 Task: Find connections with filter location Hakenfelde with filter topic #Lifechangewith filter profile language French with filter current company Gratitude India with filter school Ewing Christian College(Autonomous College) with filter industry Plastics Manufacturing with filter service category Growth Marketing with filter keywords title Brand Manager
Action: Mouse moved to (289, 206)
Screenshot: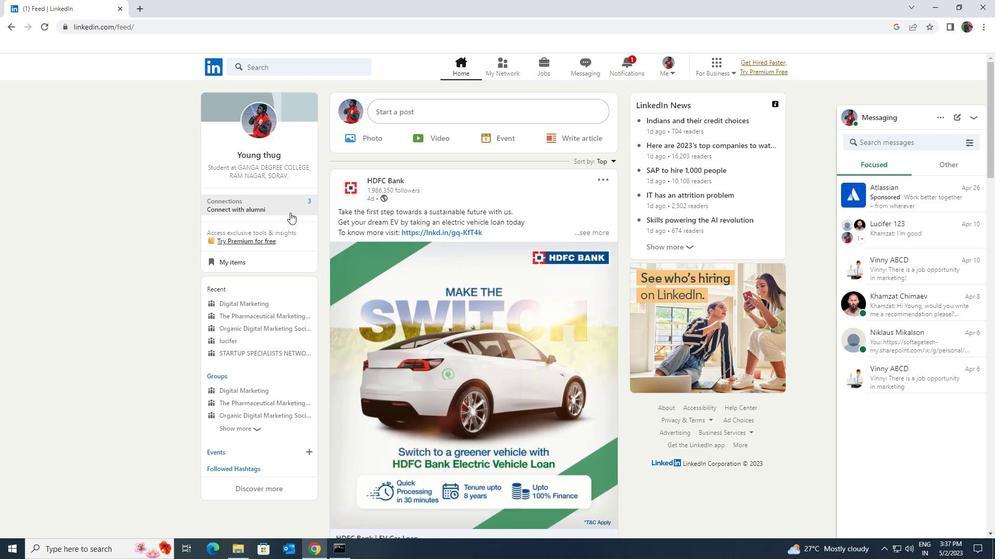
Action: Mouse pressed left at (289, 206)
Screenshot: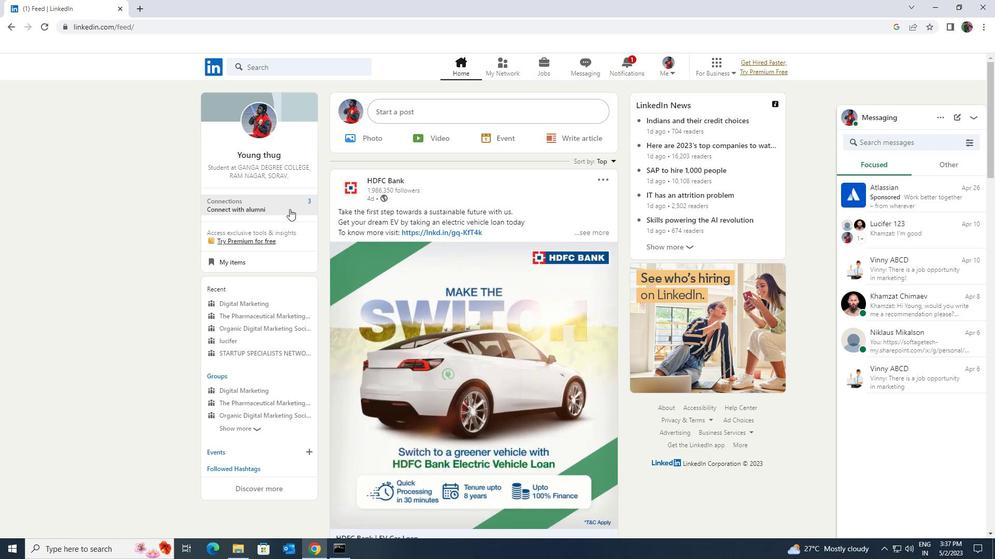 
Action: Mouse moved to (288, 130)
Screenshot: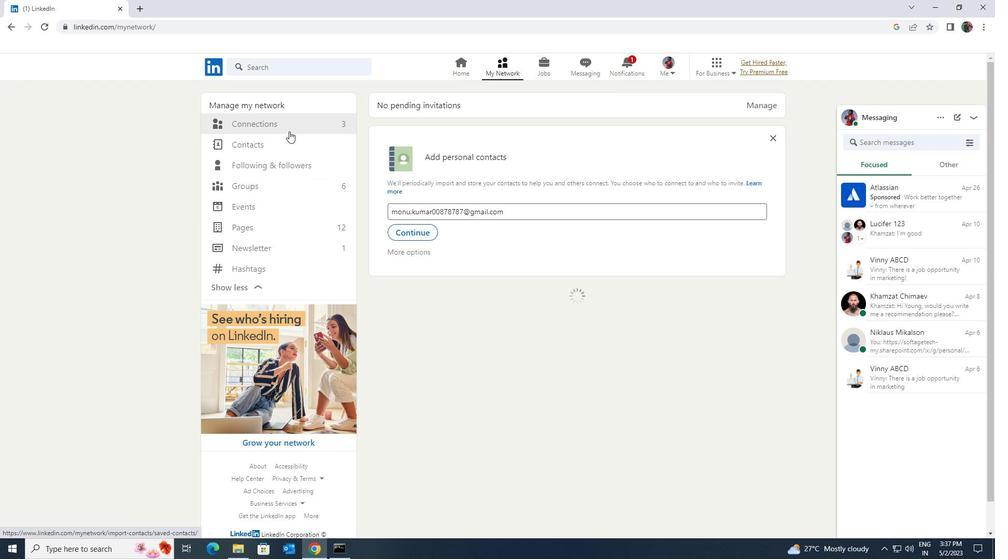 
Action: Mouse pressed left at (288, 130)
Screenshot: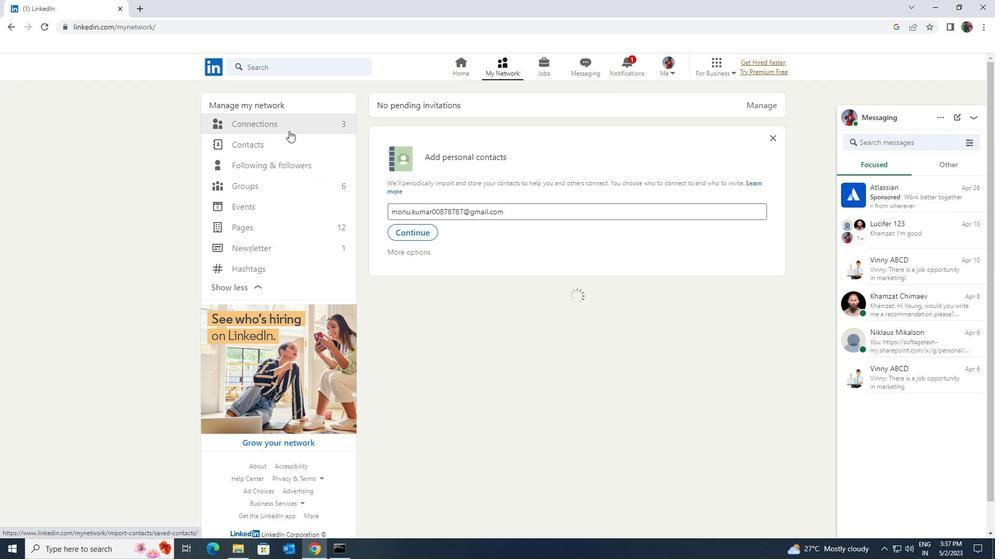 
Action: Mouse moved to (287, 124)
Screenshot: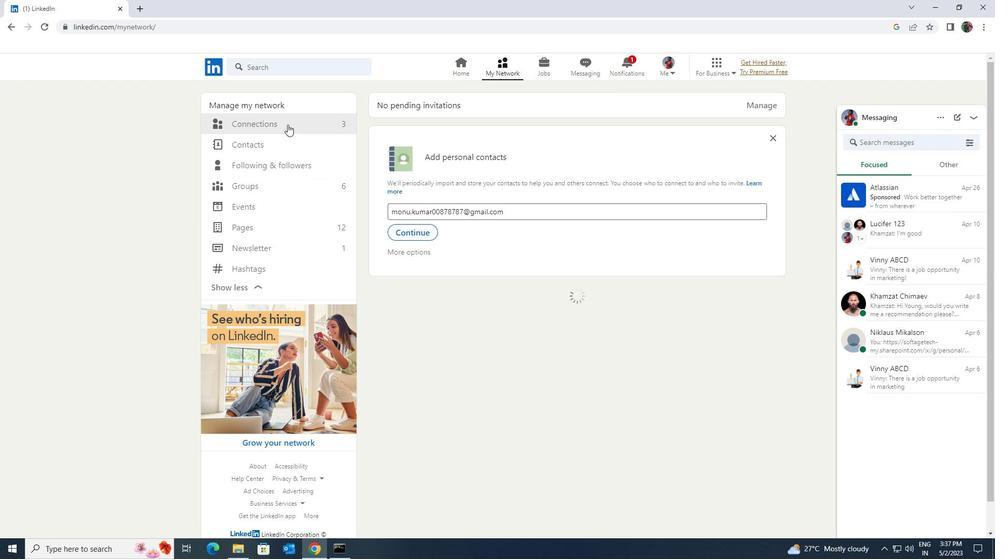 
Action: Mouse pressed left at (287, 124)
Screenshot: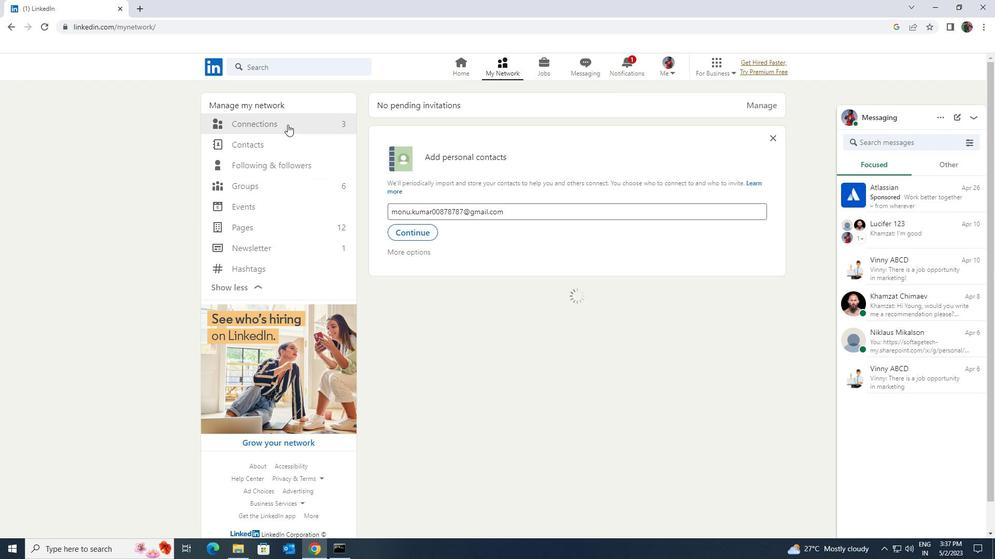 
Action: Mouse pressed left at (287, 124)
Screenshot: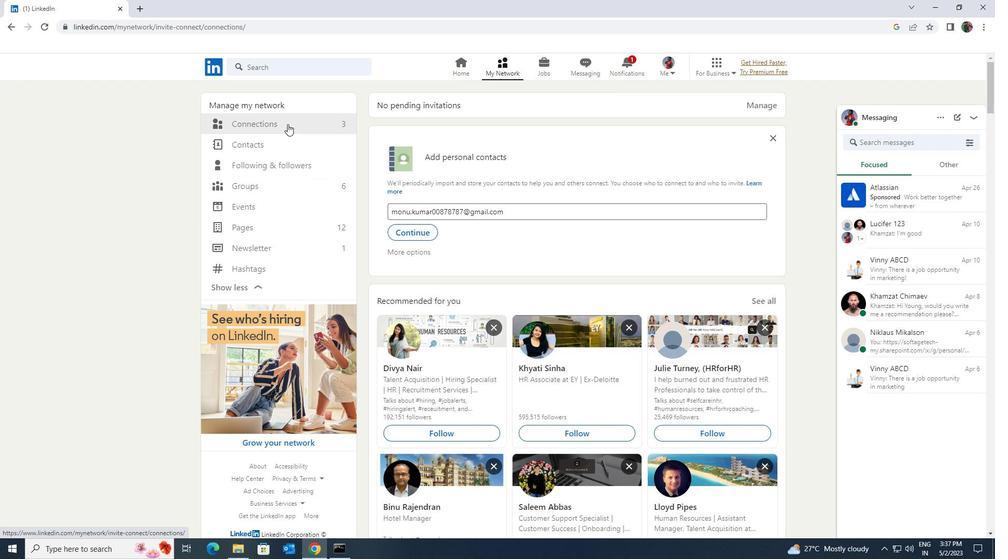 
Action: Mouse moved to (560, 120)
Screenshot: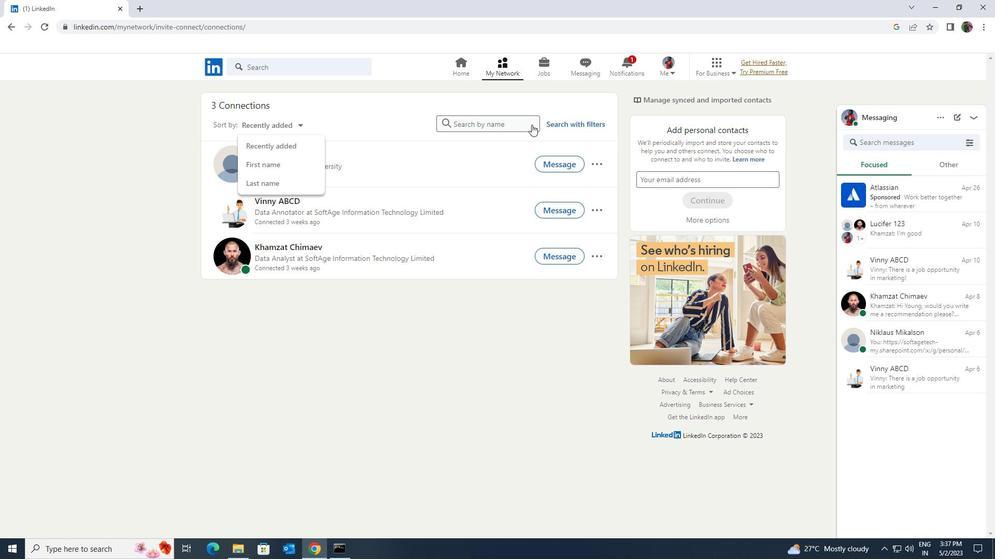 
Action: Mouse pressed left at (560, 120)
Screenshot: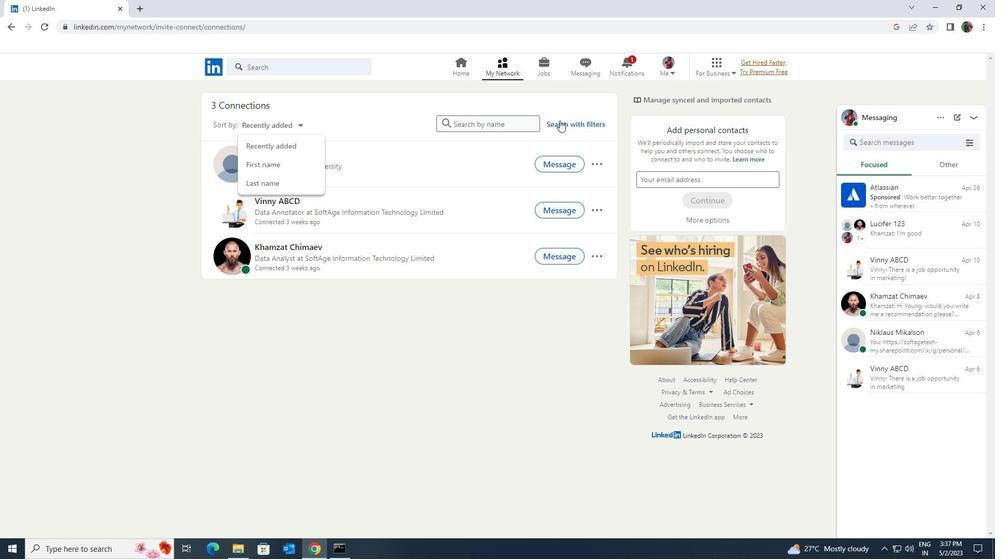 
Action: Mouse moved to (525, 93)
Screenshot: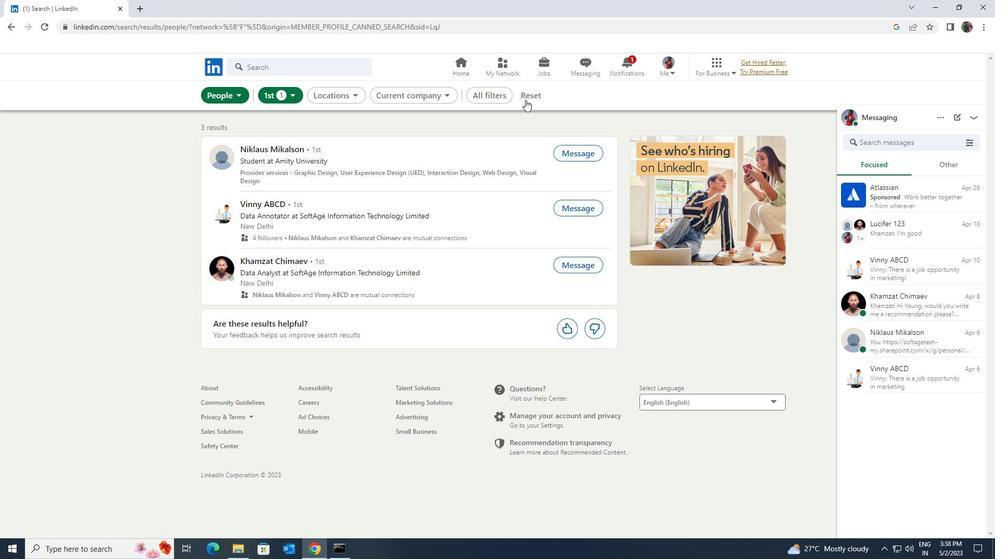 
Action: Mouse pressed left at (525, 93)
Screenshot: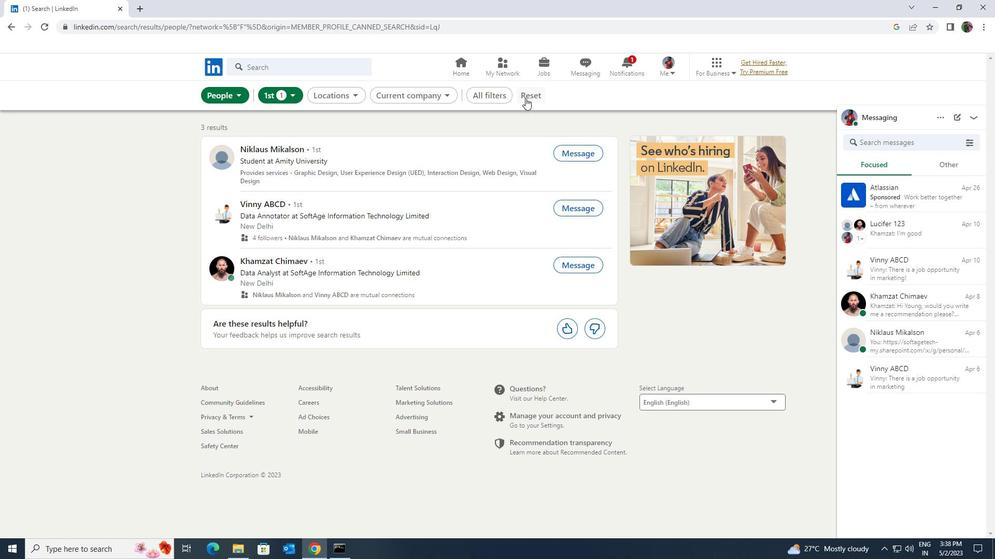 
Action: Mouse moved to (507, 93)
Screenshot: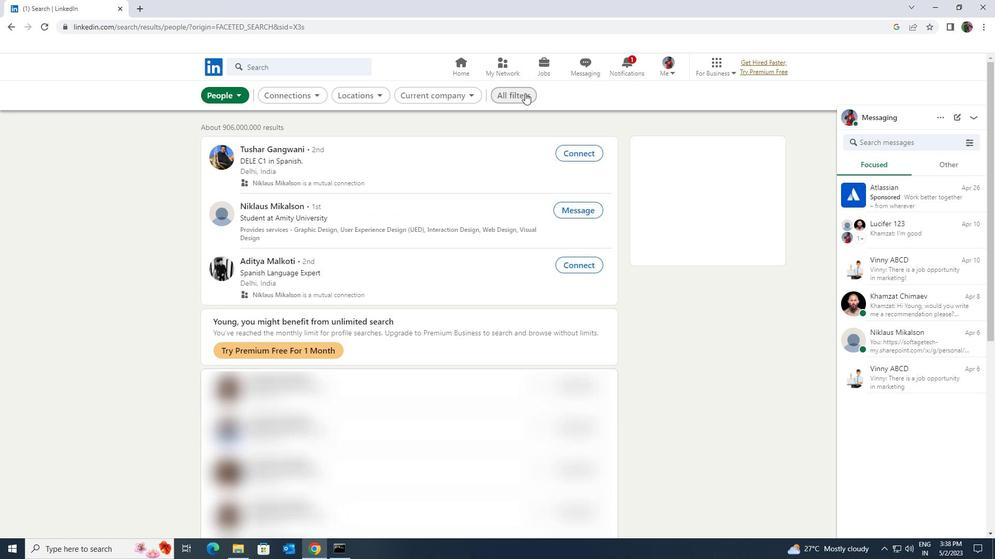 
Action: Mouse pressed left at (507, 93)
Screenshot: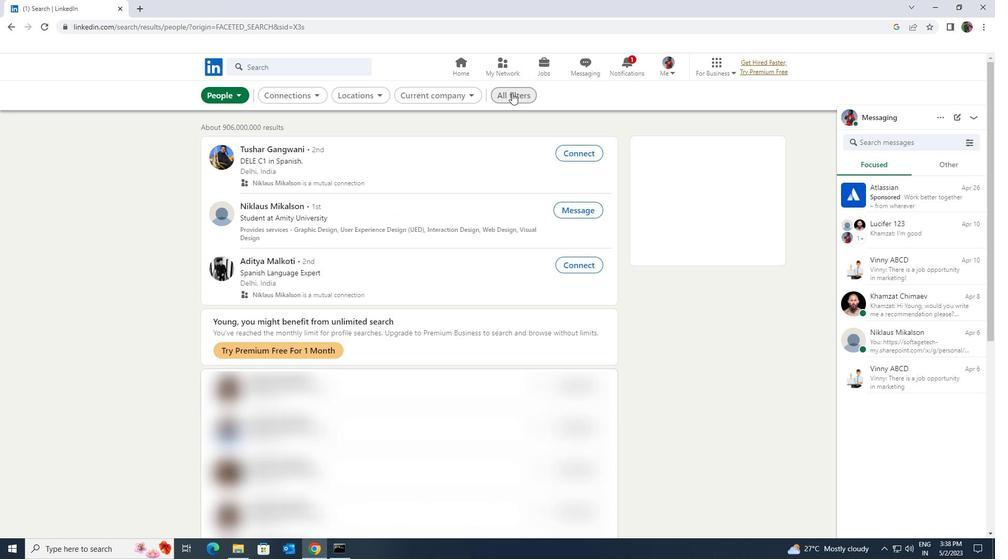 
Action: Mouse moved to (877, 407)
Screenshot: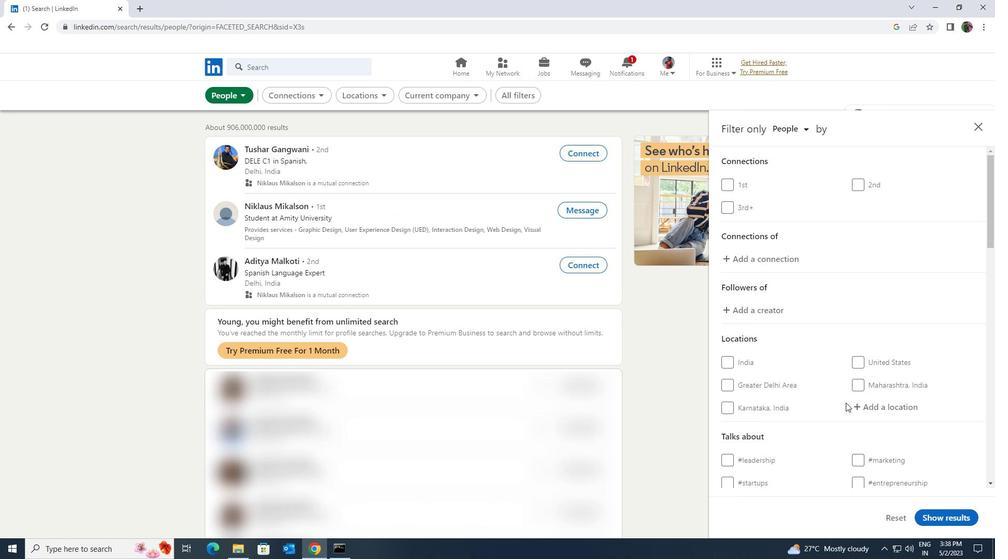 
Action: Mouse pressed left at (877, 407)
Screenshot: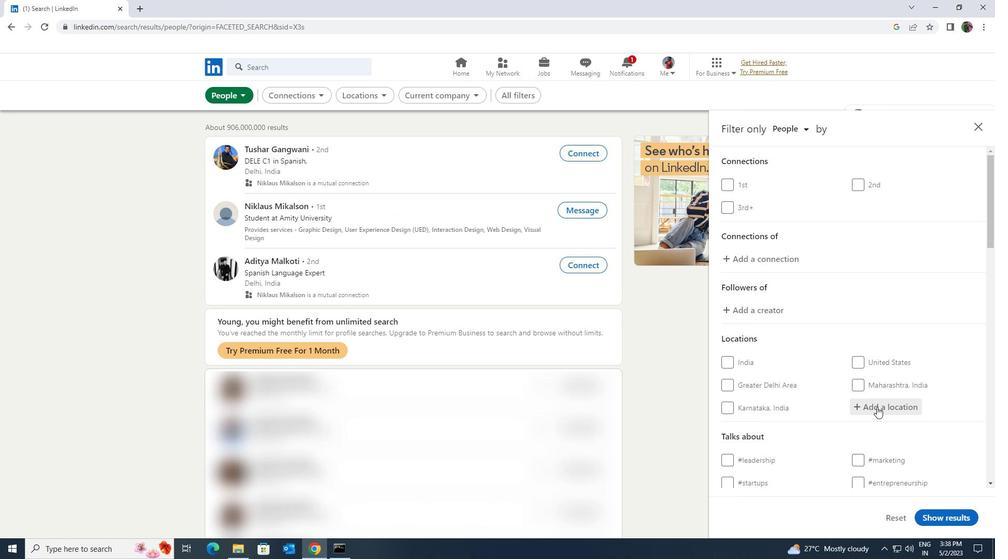 
Action: Mouse moved to (873, 409)
Screenshot: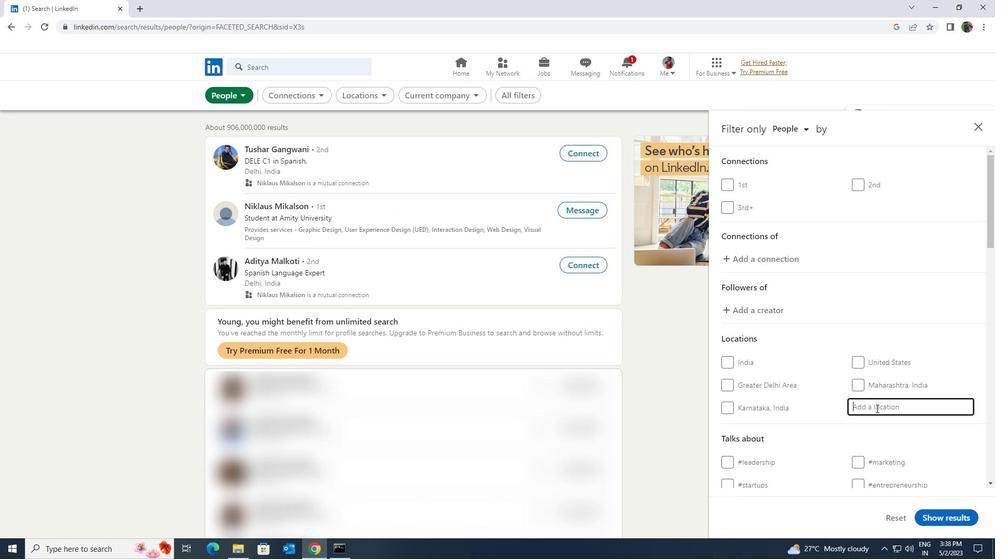 
Action: Key pressed <Key.shift><Key.shift><Key.shift><Key.shift><Key.shift><Key.shift><Key.shift><Key.shift>HAKENFELDE<Key.enter>
Screenshot: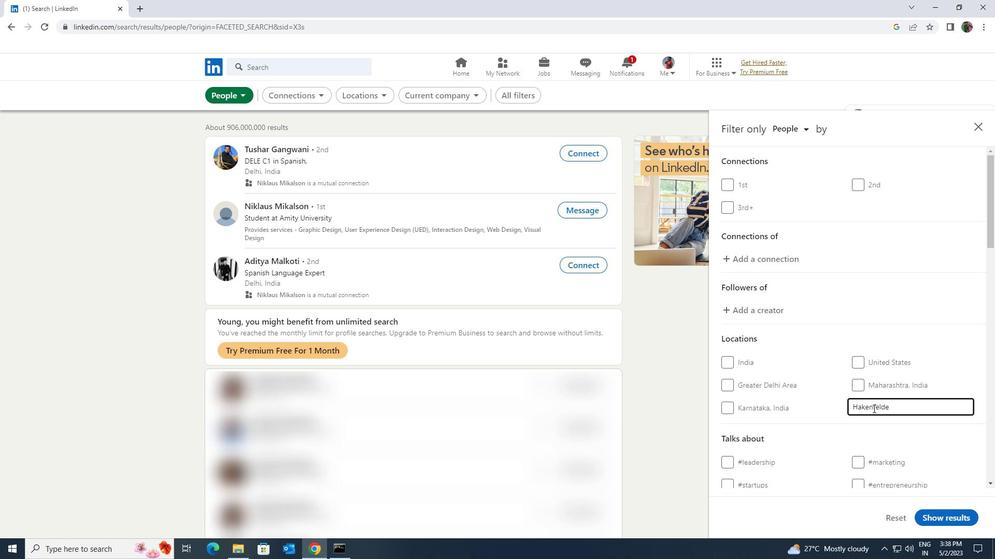 
Action: Mouse moved to (876, 471)
Screenshot: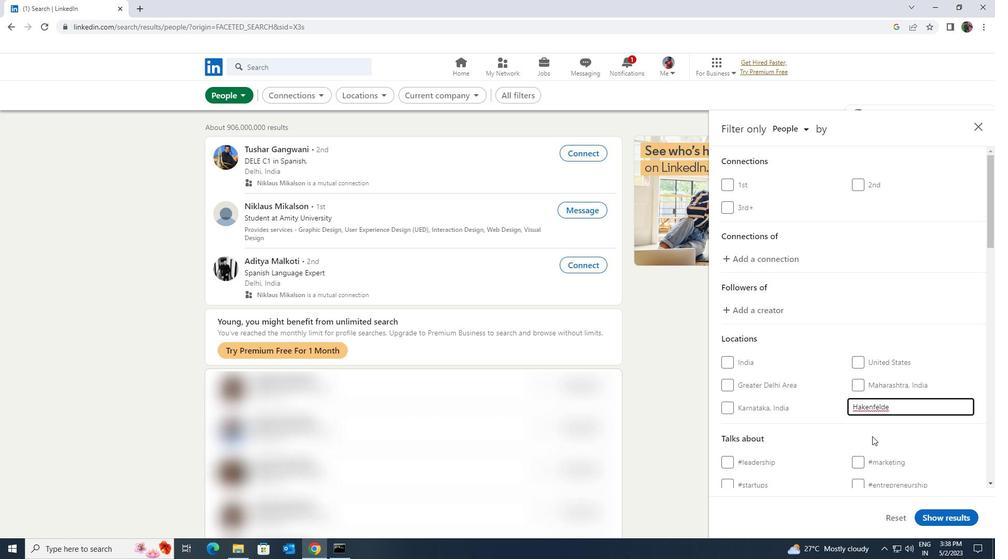 
Action: Mouse scrolled (876, 470) with delta (0, 0)
Screenshot: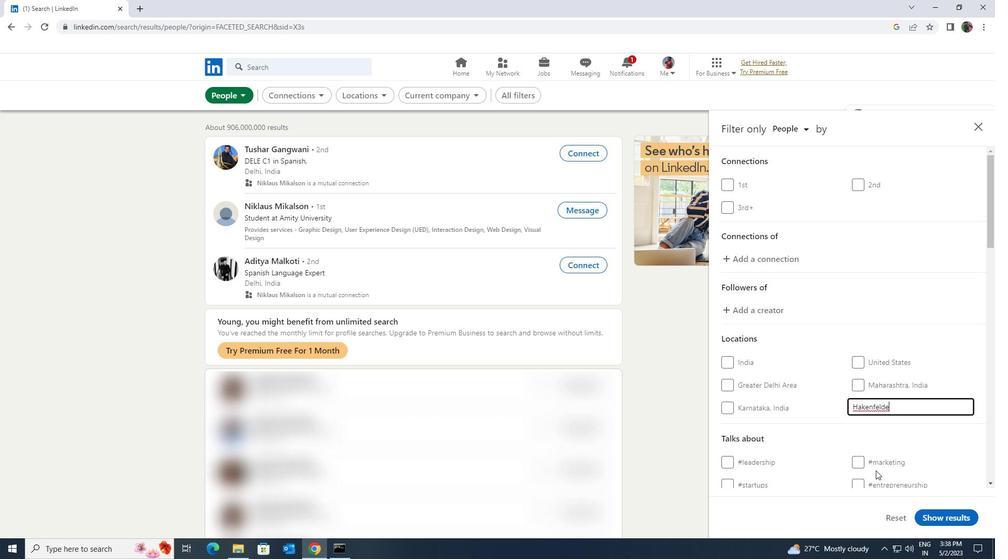 
Action: Mouse moved to (876, 451)
Screenshot: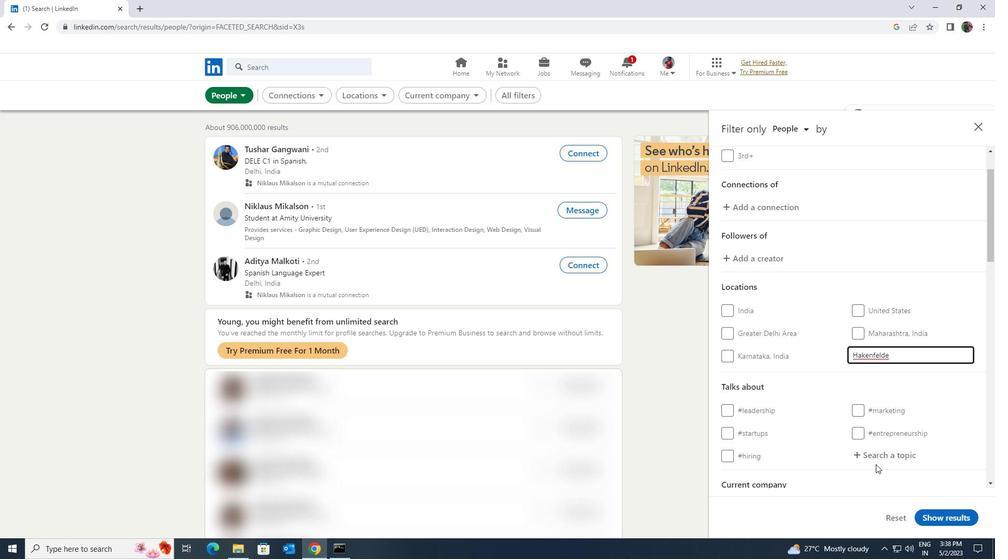 
Action: Mouse pressed left at (876, 451)
Screenshot: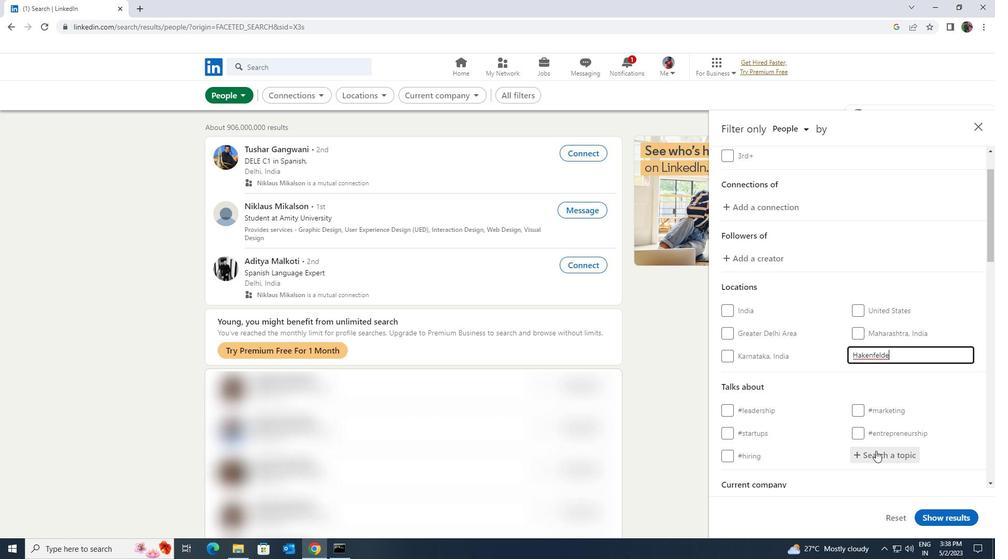
Action: Key pressed <Key.shift>LIFECHANGE
Screenshot: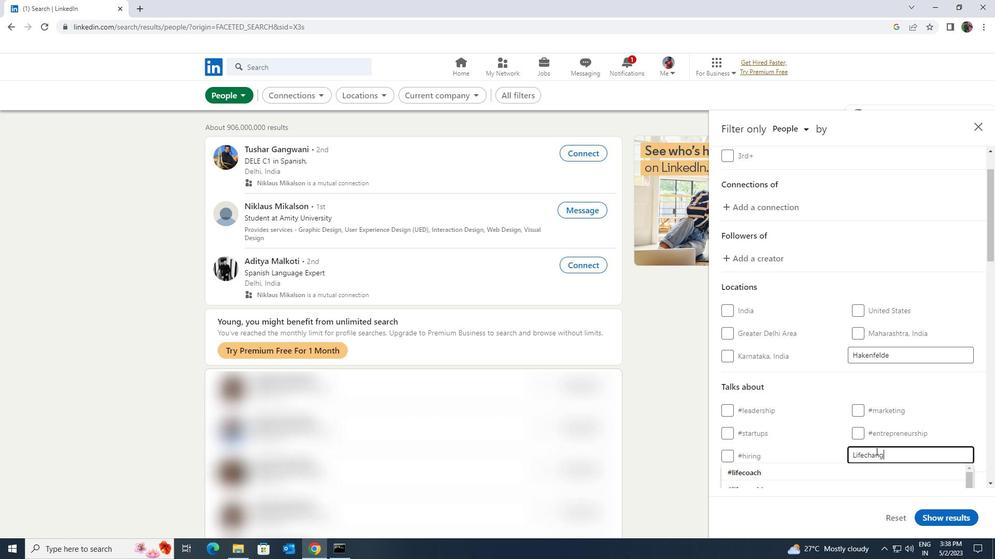 
Action: Mouse moved to (844, 471)
Screenshot: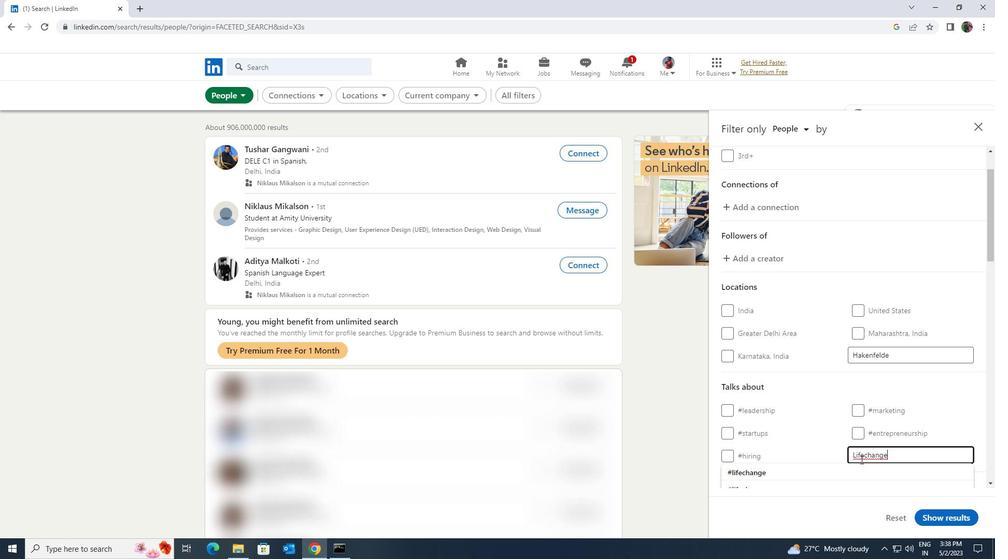 
Action: Mouse pressed left at (844, 471)
Screenshot: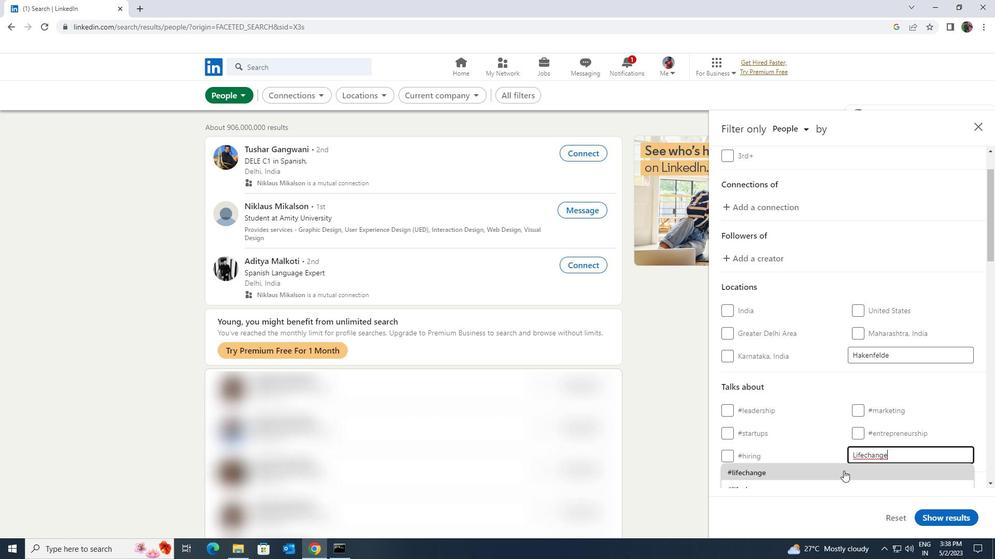 
Action: Mouse scrolled (844, 470) with delta (0, 0)
Screenshot: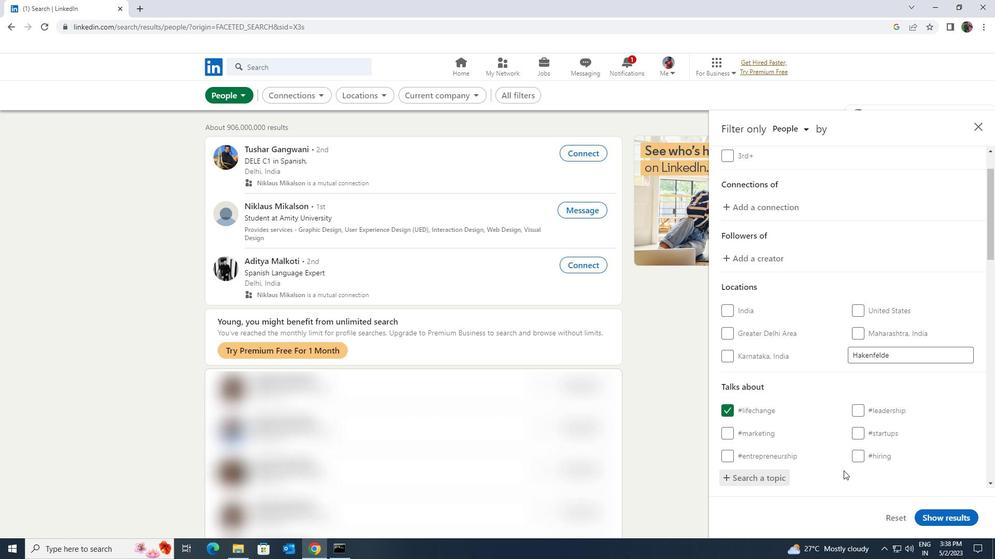 
Action: Mouse scrolled (844, 470) with delta (0, 0)
Screenshot: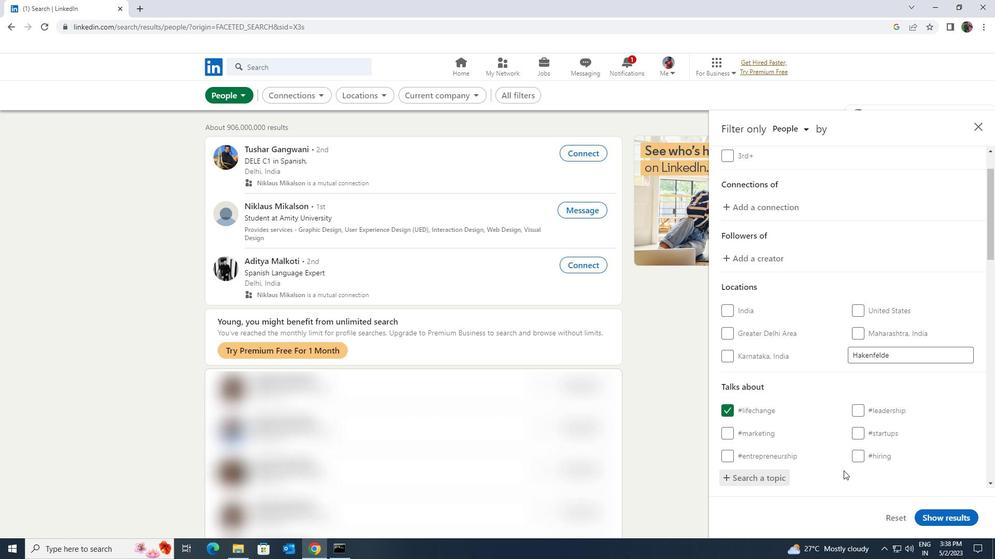 
Action: Mouse moved to (842, 462)
Screenshot: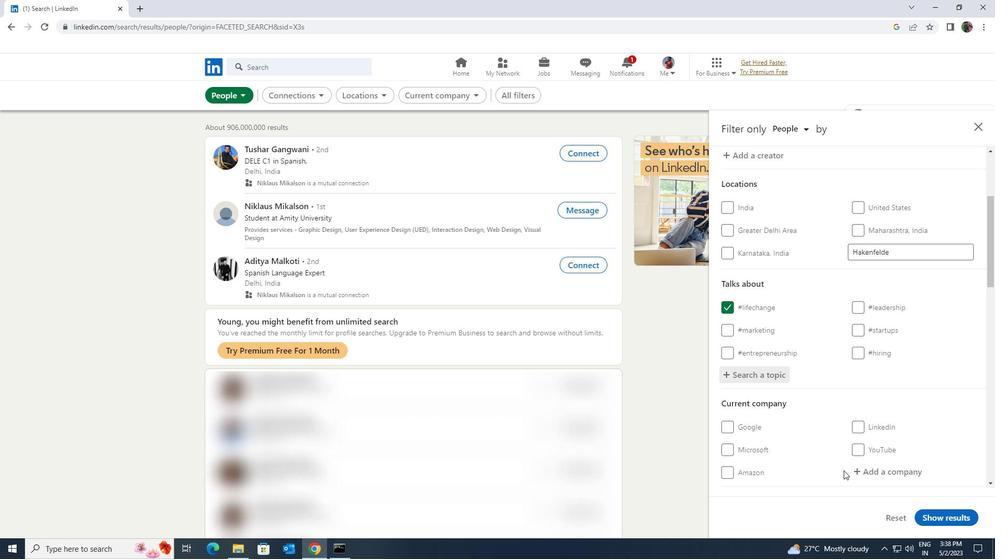 
Action: Mouse scrolled (842, 462) with delta (0, 0)
Screenshot: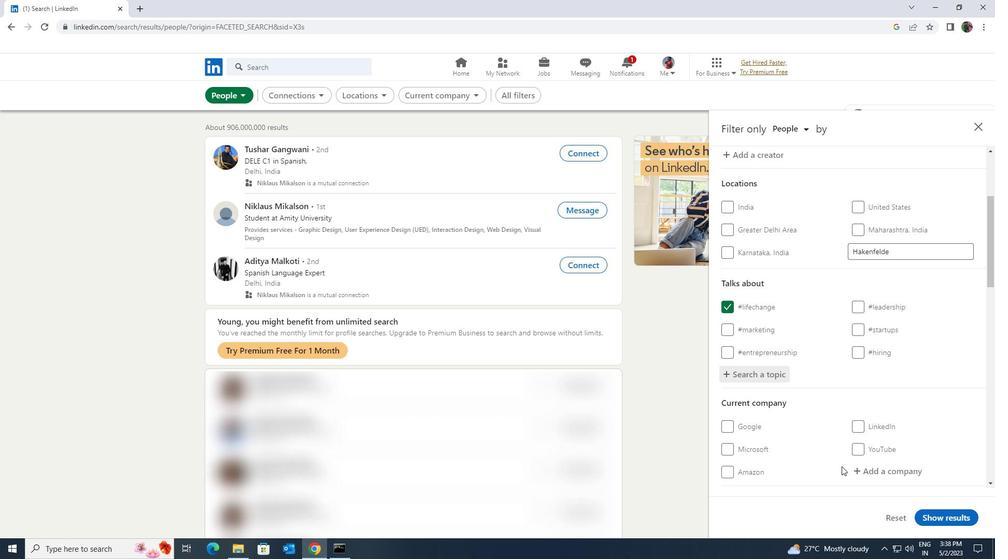 
Action: Mouse scrolled (842, 462) with delta (0, 0)
Screenshot: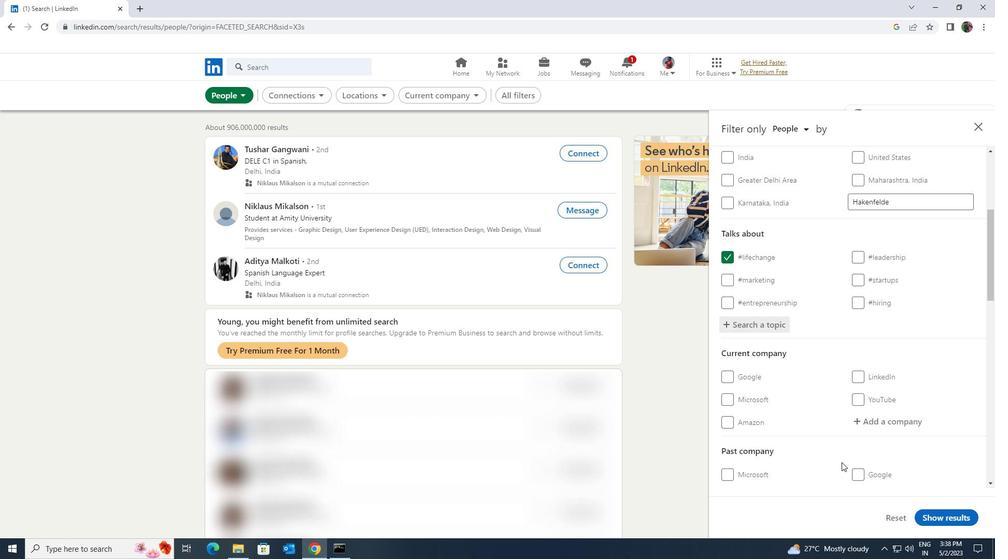 
Action: Mouse scrolled (842, 462) with delta (0, 0)
Screenshot: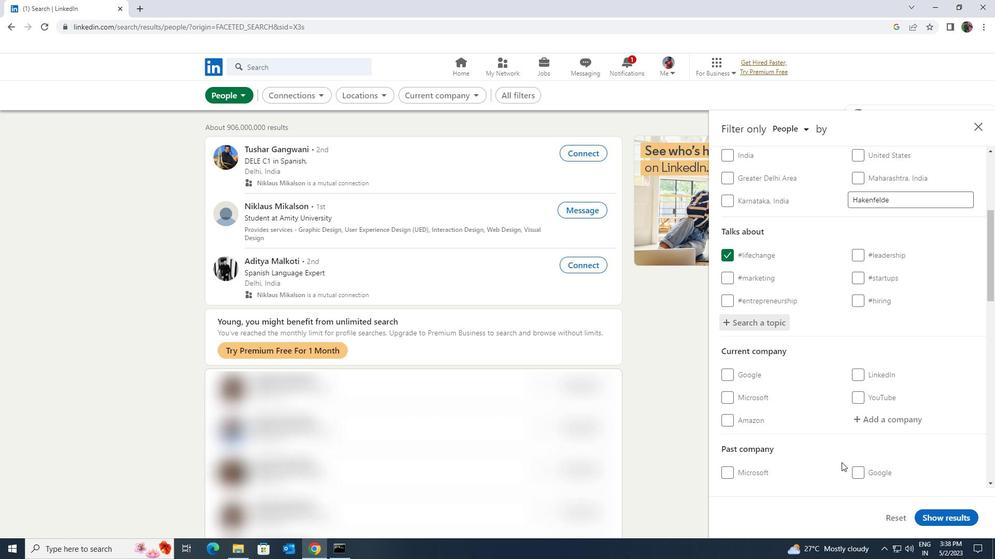 
Action: Mouse moved to (849, 452)
Screenshot: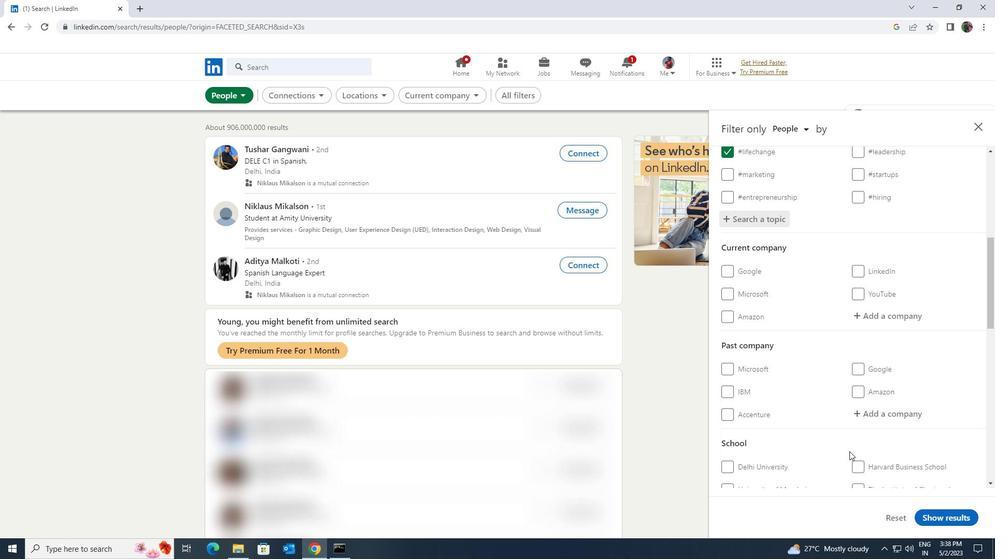 
Action: Mouse scrolled (849, 451) with delta (0, 0)
Screenshot: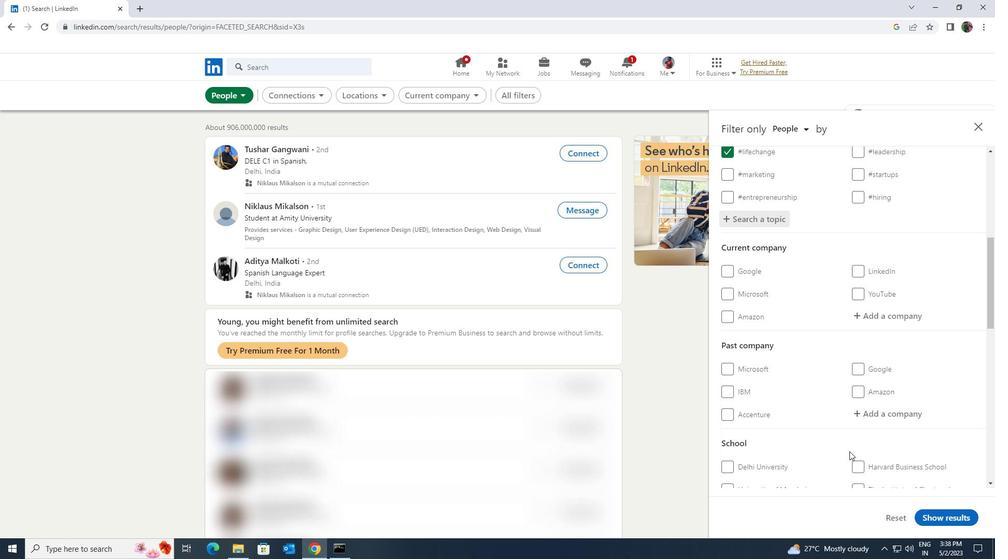 
Action: Mouse scrolled (849, 451) with delta (0, 0)
Screenshot: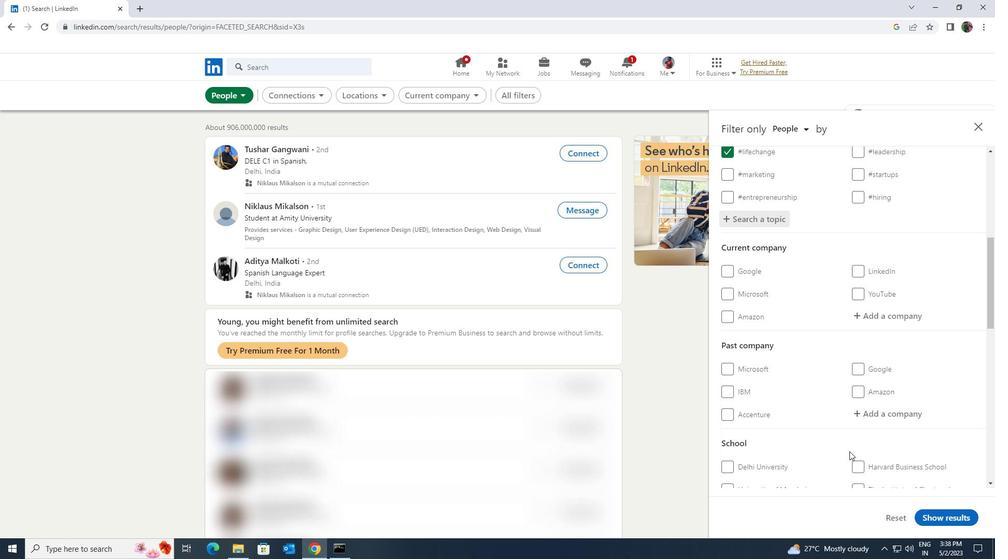 
Action: Mouse moved to (846, 440)
Screenshot: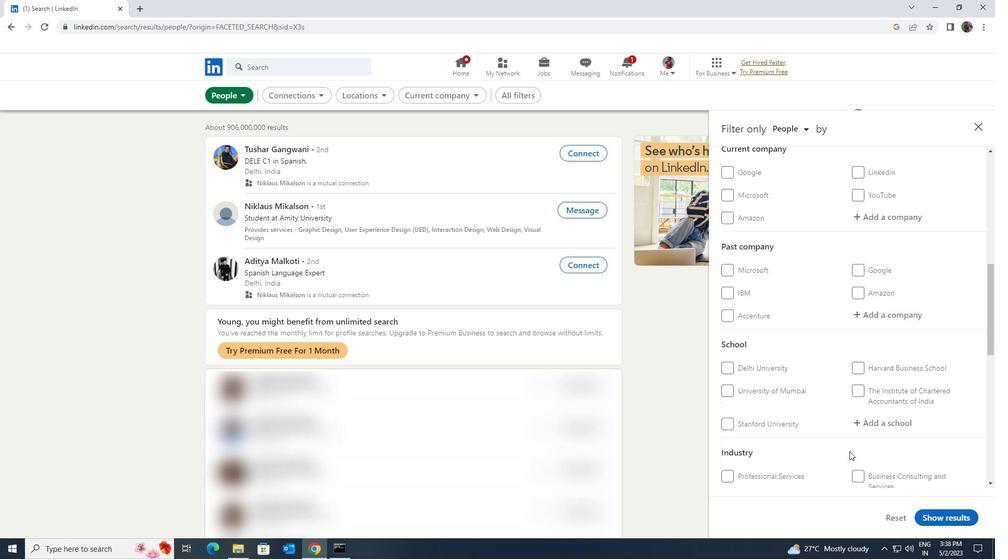 
Action: Mouse scrolled (846, 439) with delta (0, 0)
Screenshot: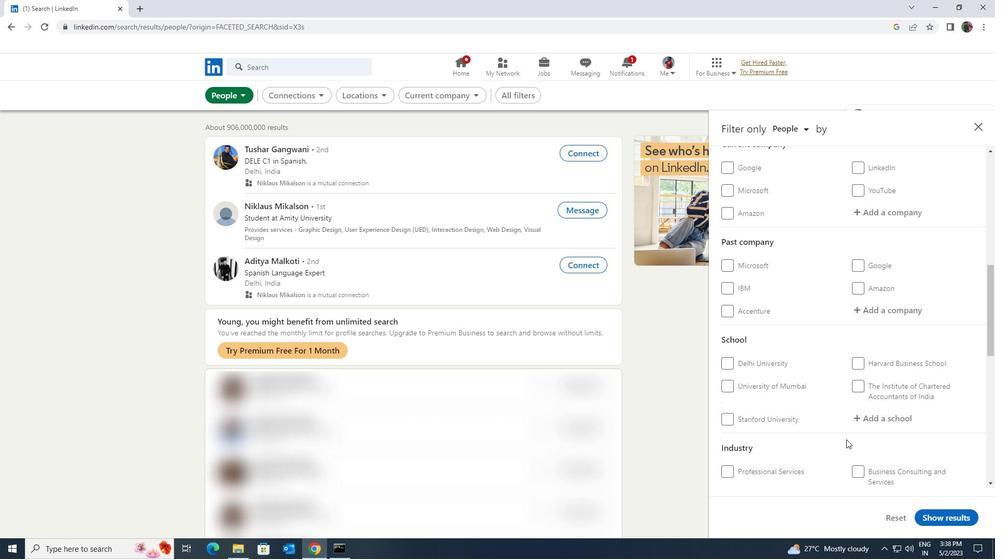 
Action: Mouse scrolled (846, 439) with delta (0, 0)
Screenshot: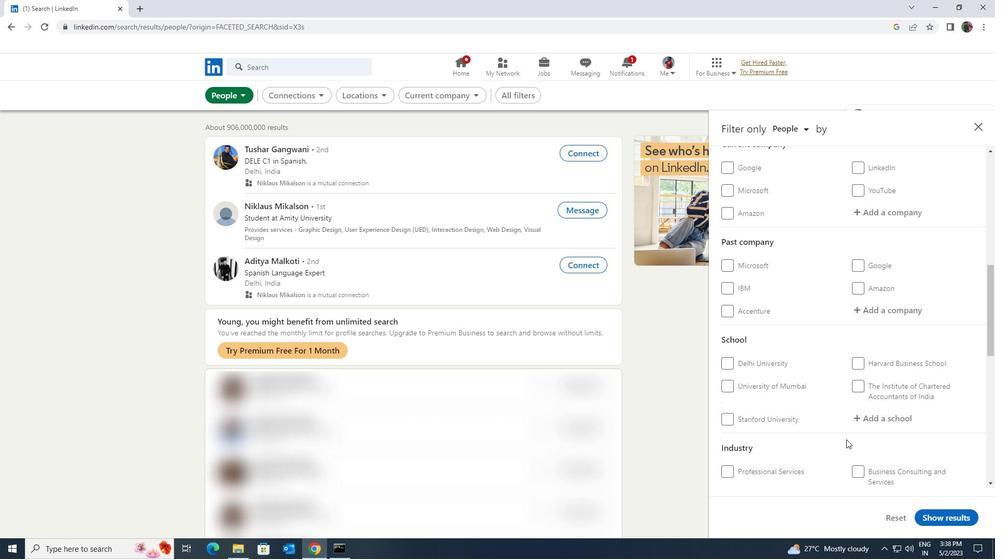
Action: Mouse moved to (847, 439)
Screenshot: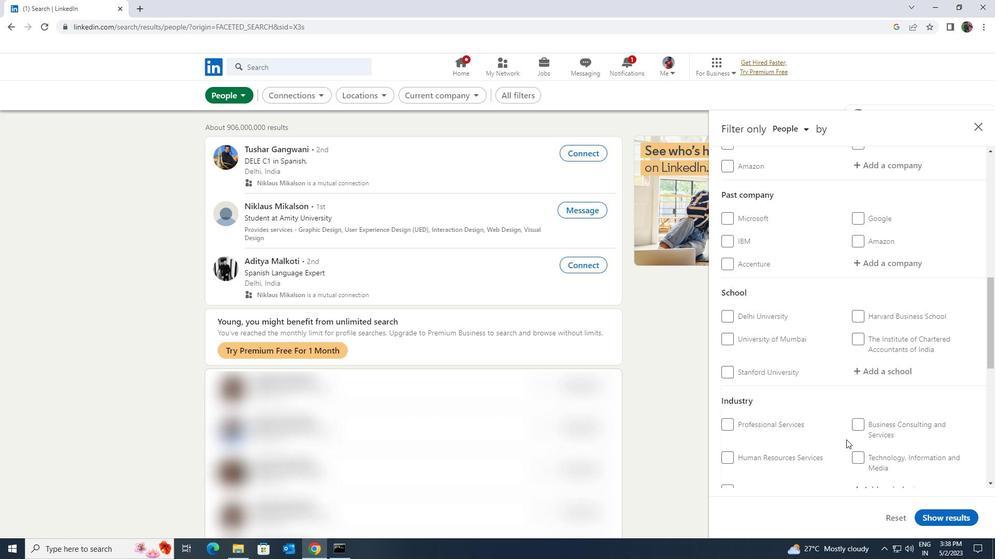 
Action: Mouse scrolled (847, 438) with delta (0, 0)
Screenshot: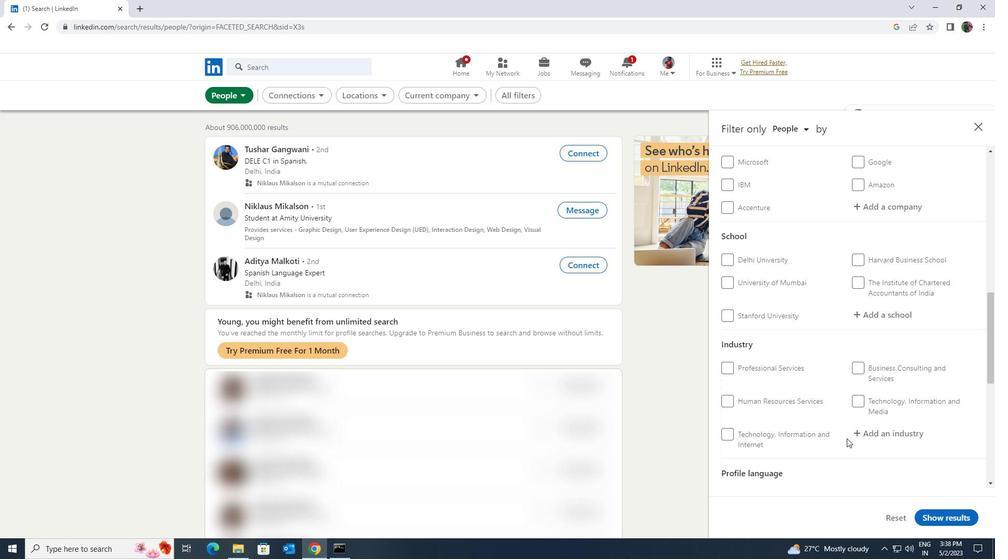 
Action: Mouse scrolled (847, 438) with delta (0, 0)
Screenshot: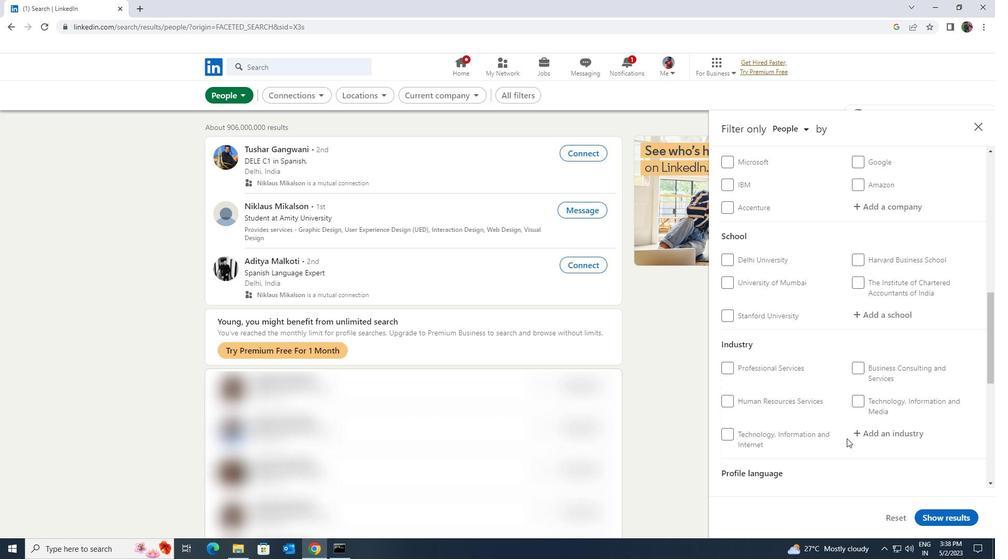 
Action: Mouse moved to (858, 397)
Screenshot: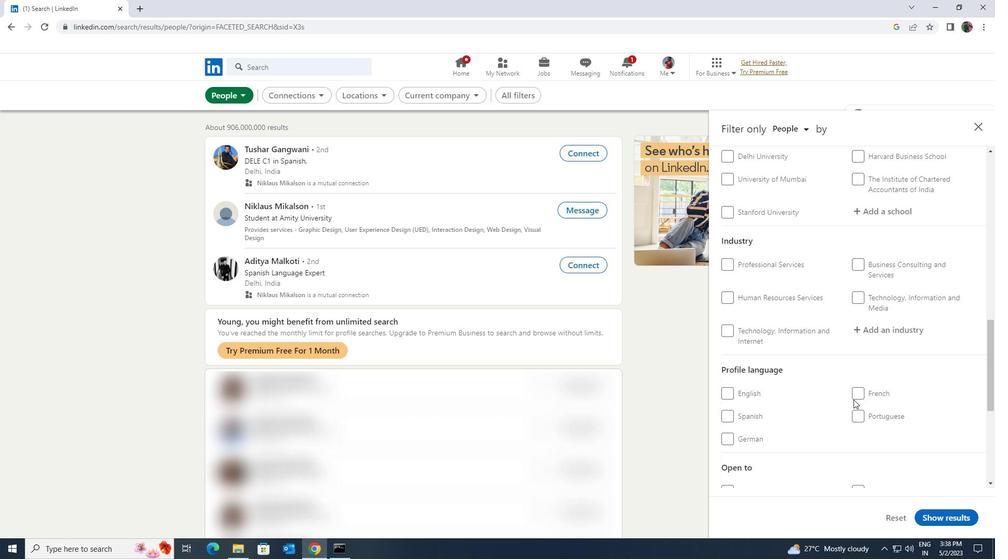 
Action: Mouse pressed left at (858, 397)
Screenshot: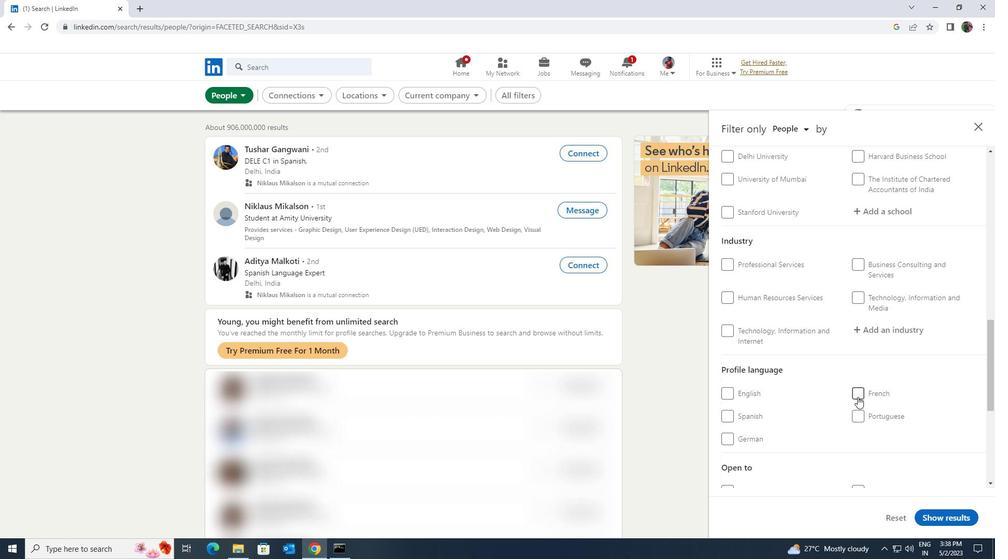 
Action: Mouse moved to (857, 400)
Screenshot: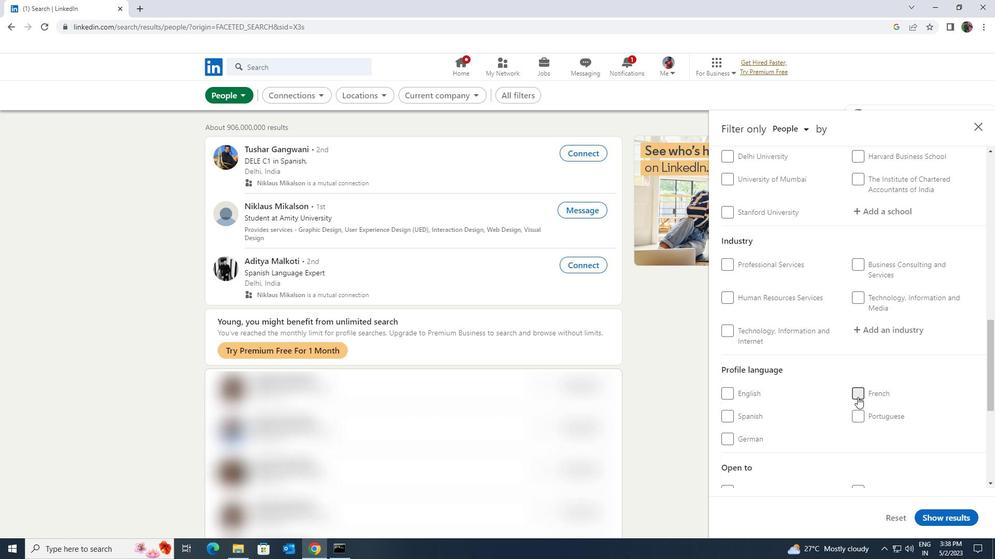 
Action: Mouse scrolled (857, 401) with delta (0, 0)
Screenshot: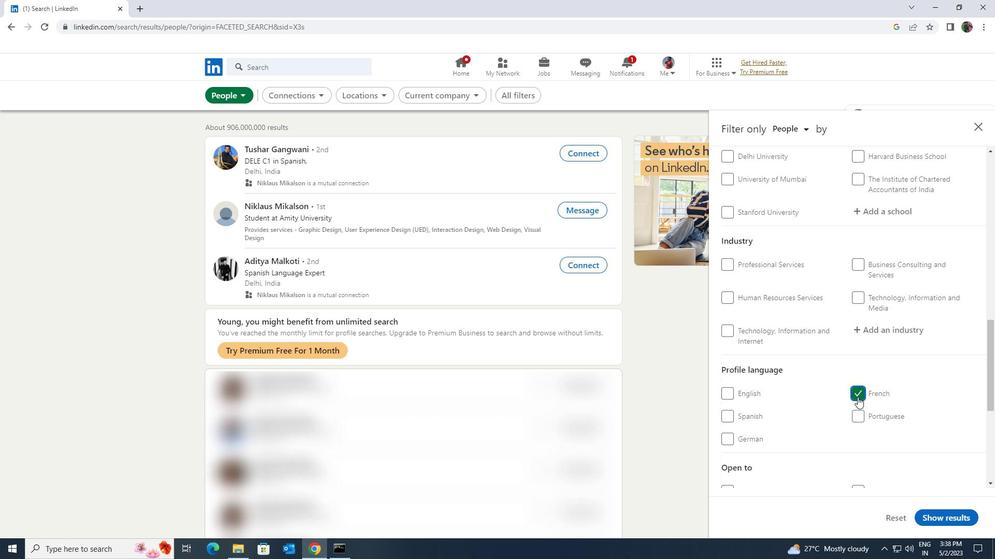 
Action: Mouse scrolled (857, 401) with delta (0, 0)
Screenshot: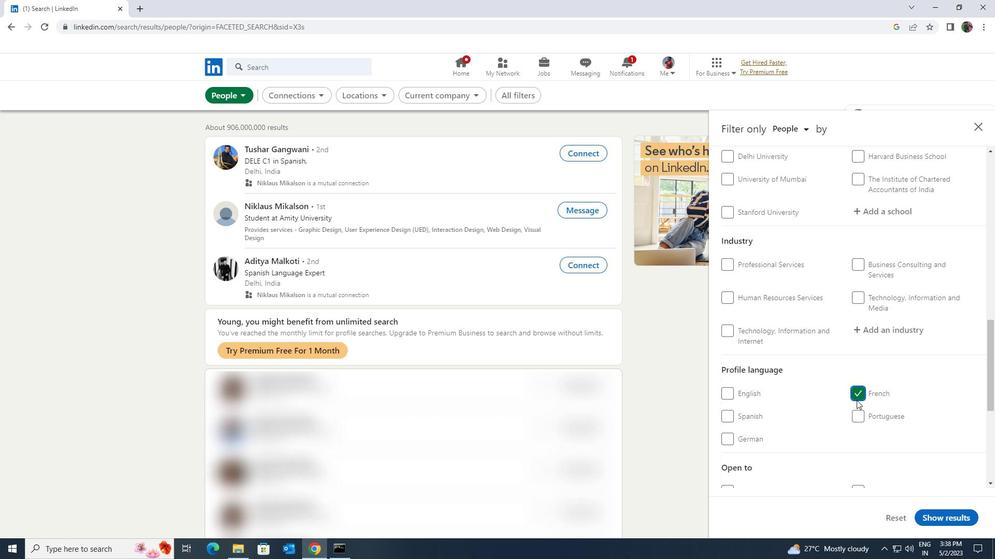 
Action: Mouse scrolled (857, 401) with delta (0, 0)
Screenshot: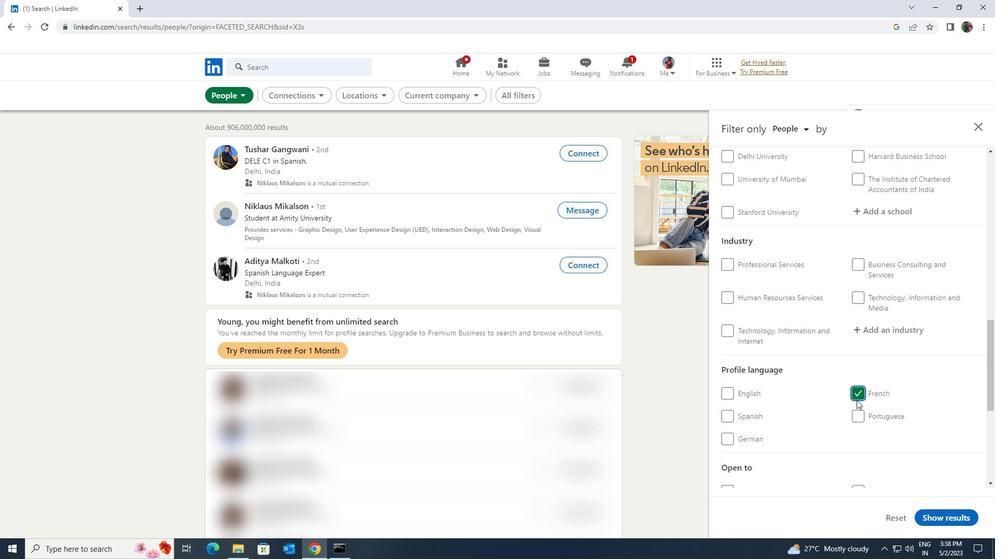 
Action: Mouse scrolled (857, 401) with delta (0, 0)
Screenshot: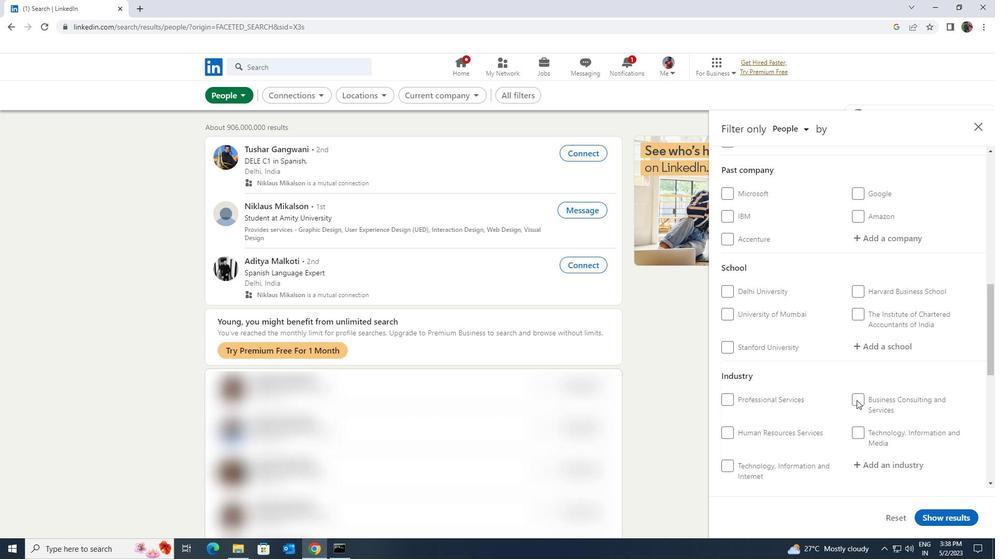 
Action: Mouse scrolled (857, 401) with delta (0, 0)
Screenshot: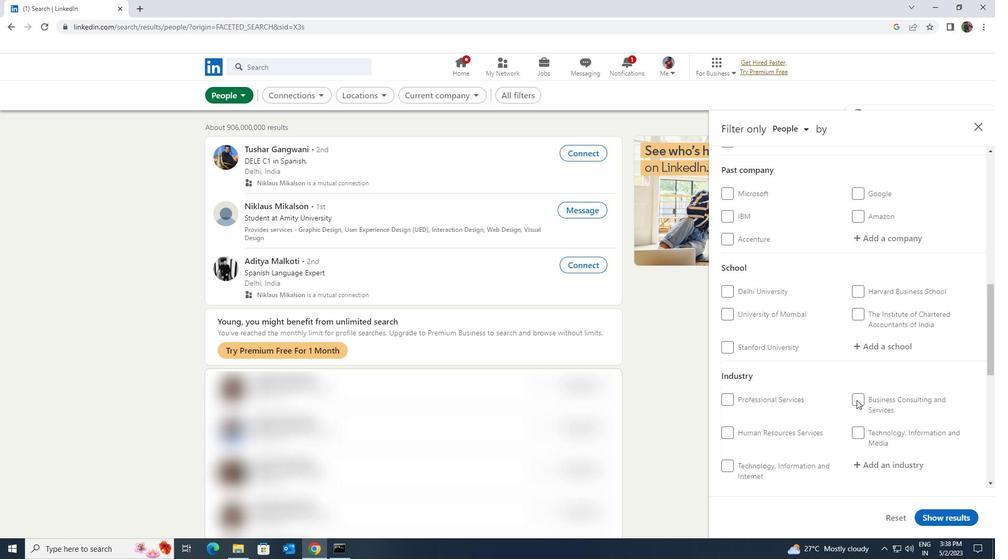 
Action: Mouse scrolled (857, 401) with delta (0, 0)
Screenshot: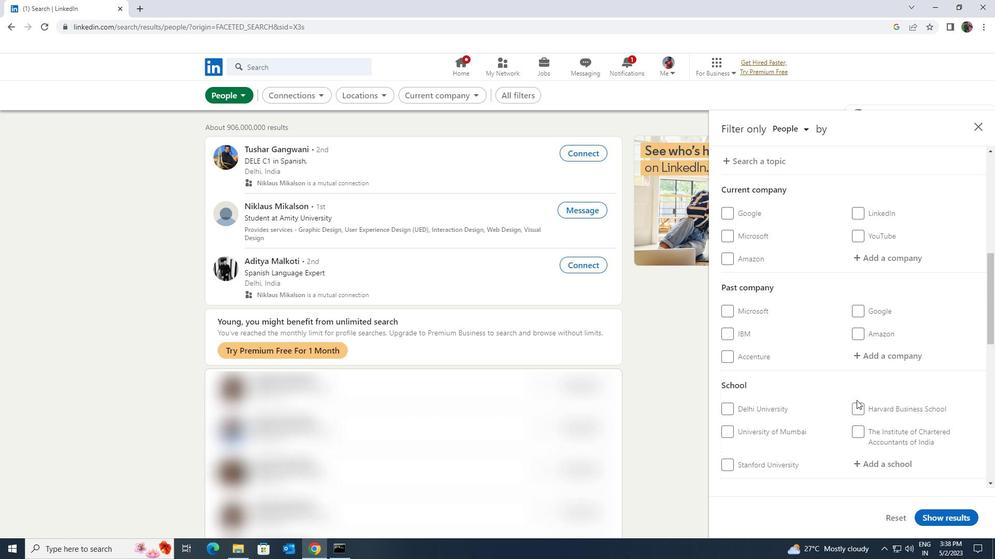 
Action: Mouse scrolled (857, 401) with delta (0, 0)
Screenshot: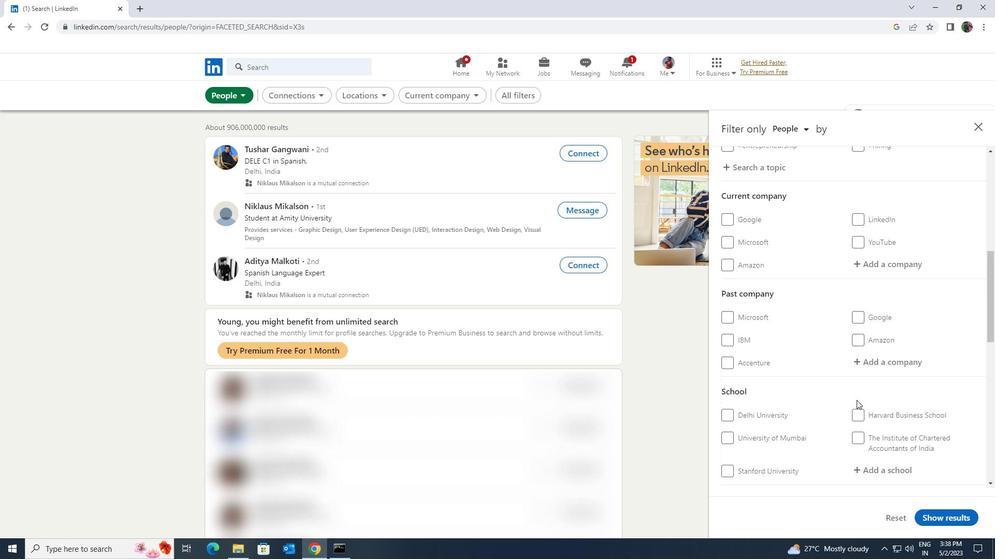 
Action: Mouse moved to (868, 368)
Screenshot: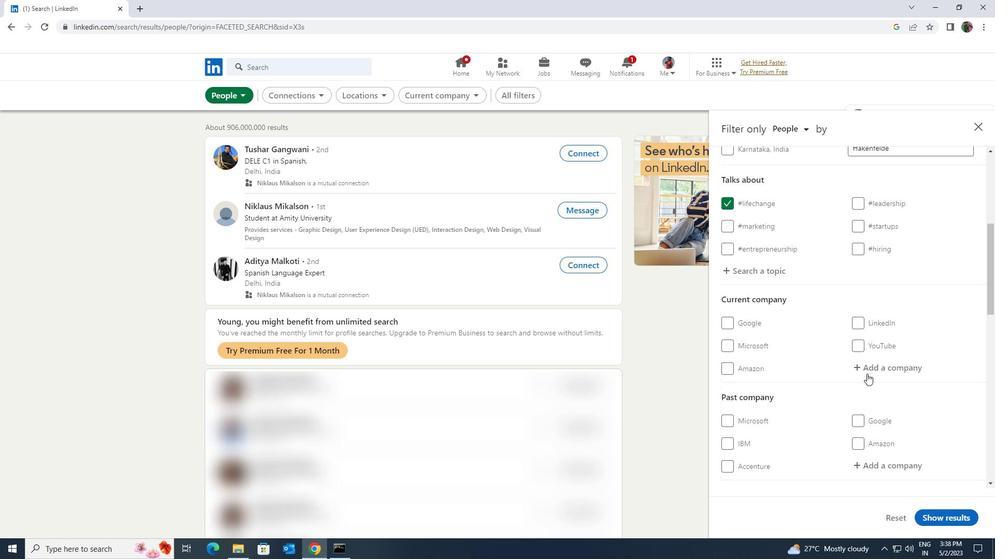 
Action: Mouse pressed left at (868, 368)
Screenshot: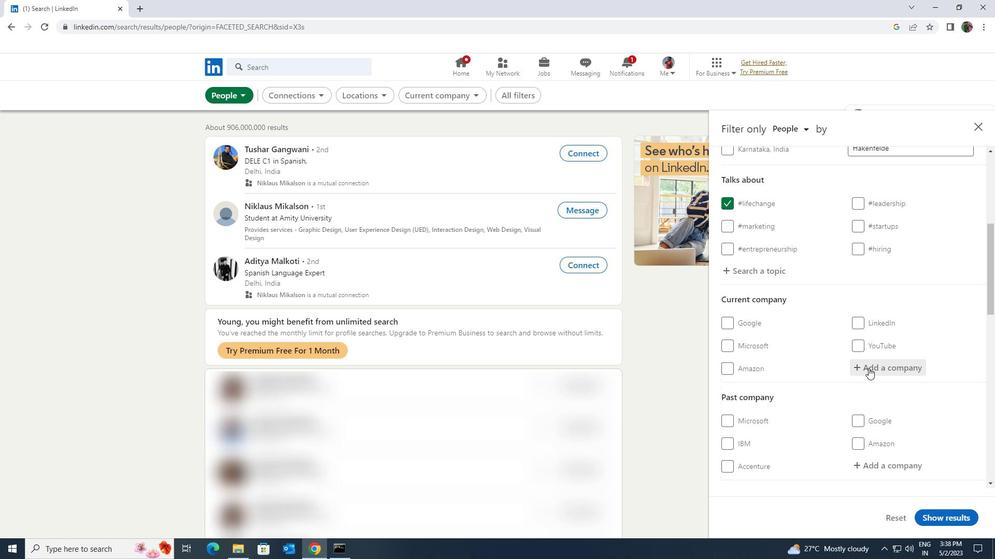 
Action: Key pressed <Key.shift>GRATITUDE<Key.space><Key.shift>COM
Screenshot: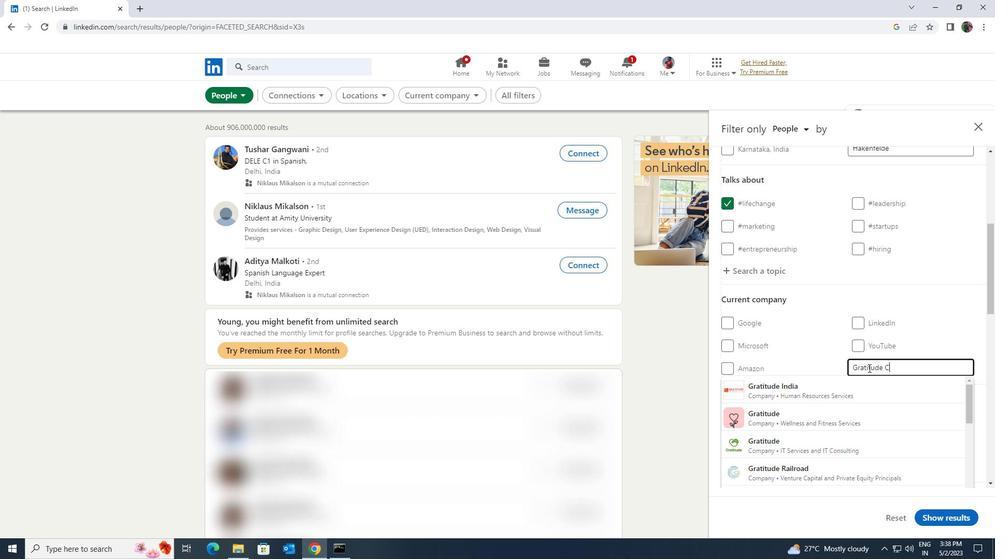 
Action: Mouse moved to (861, 385)
Screenshot: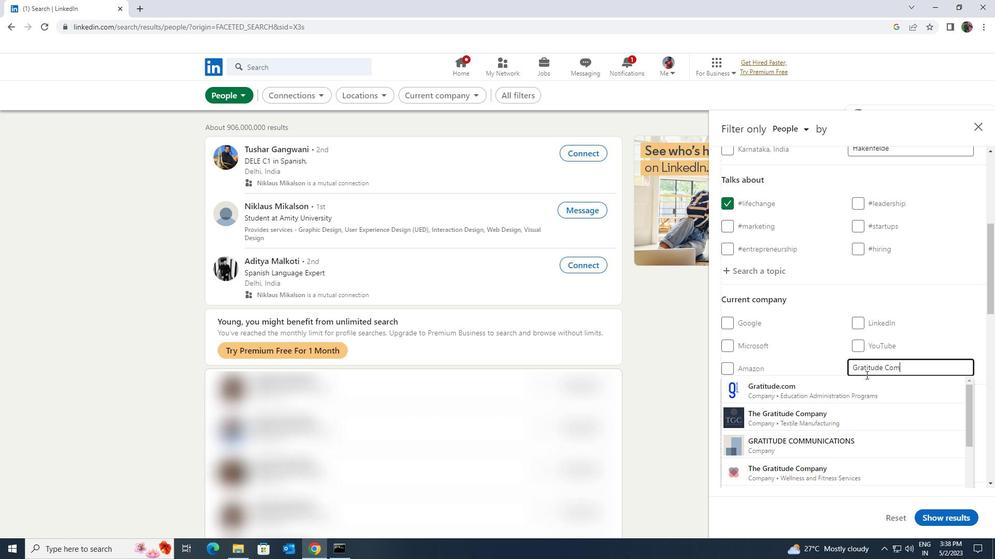 
Action: Key pressed PANY
Screenshot: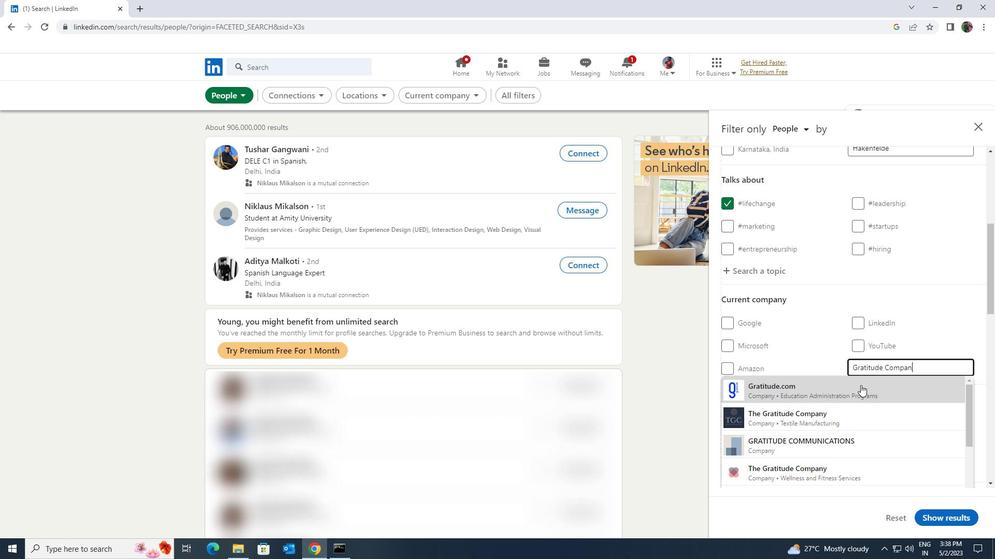 
Action: Mouse pressed left at (861, 385)
Screenshot: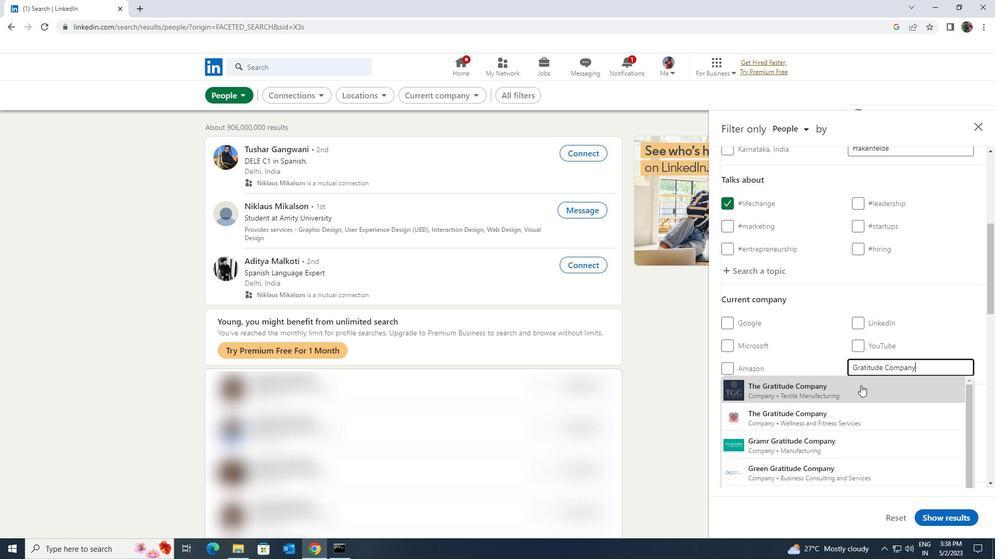 
Action: Mouse moved to (860, 385)
Screenshot: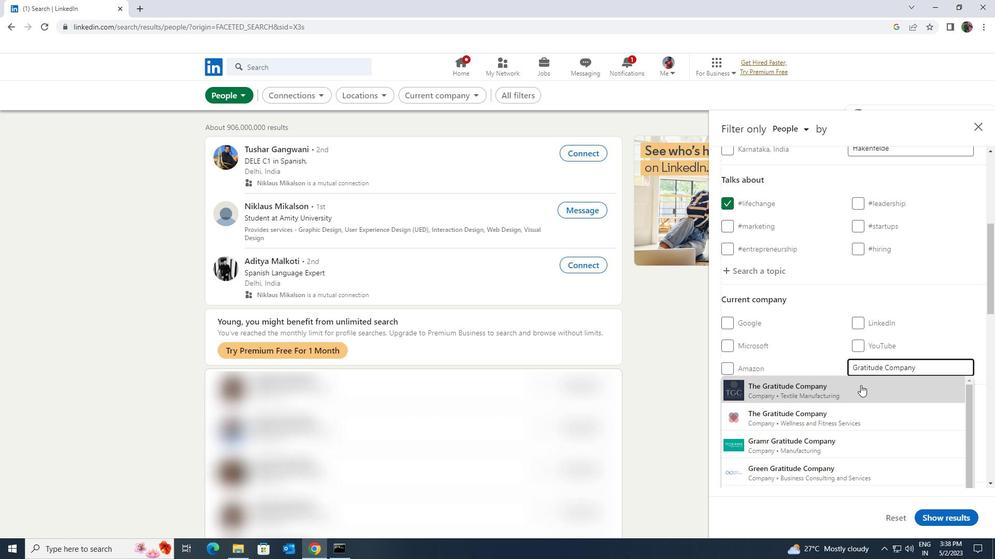 
Action: Mouse scrolled (860, 384) with delta (0, 0)
Screenshot: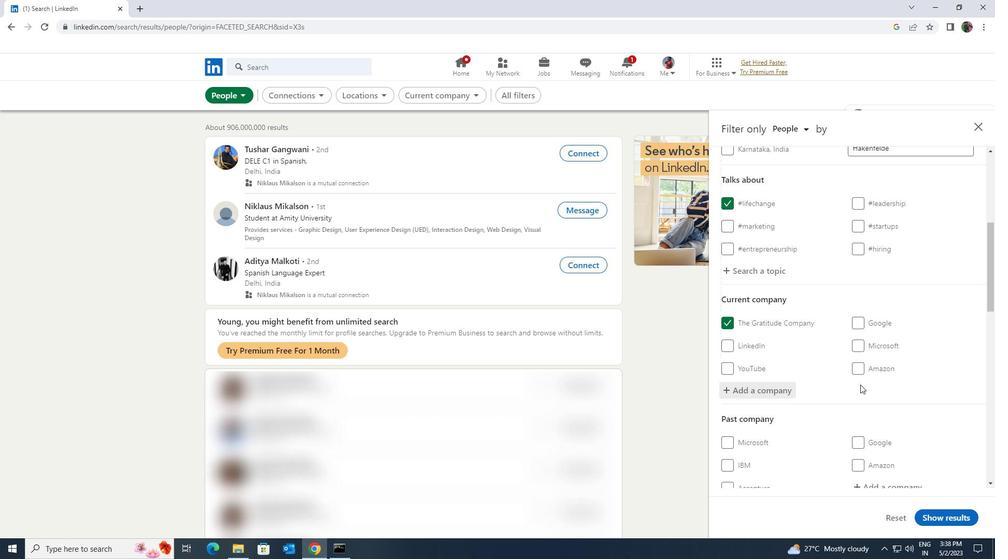 
Action: Mouse moved to (860, 384)
Screenshot: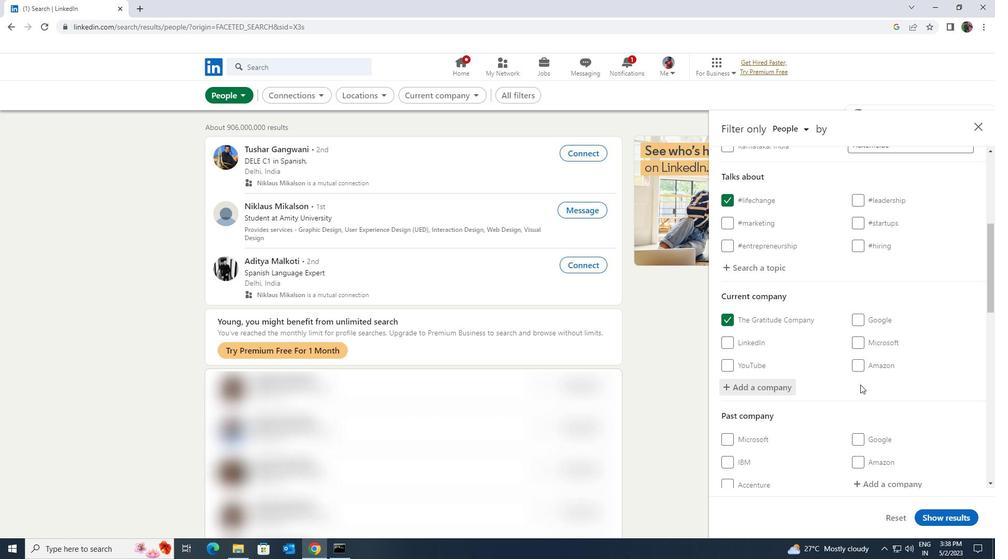 
Action: Mouse scrolled (860, 384) with delta (0, 0)
Screenshot: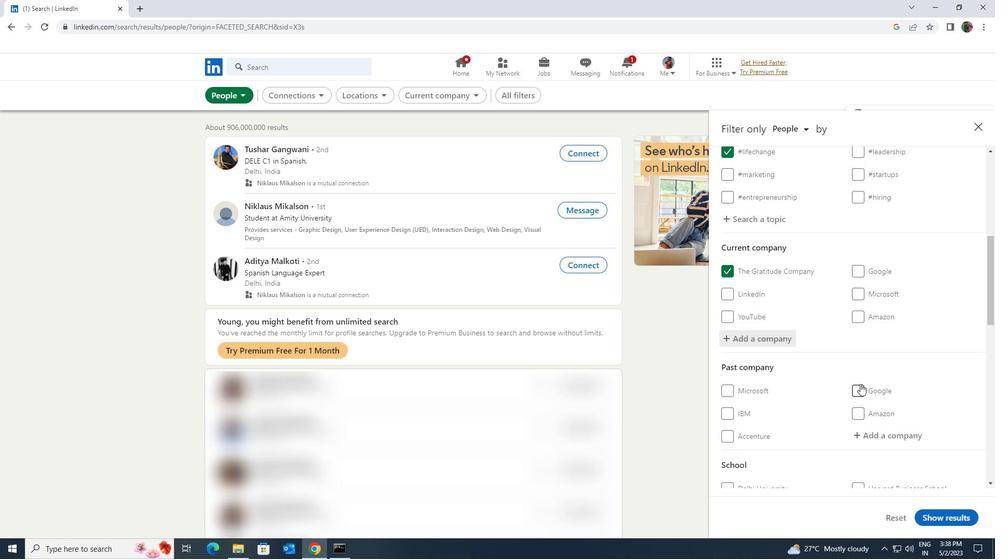 
Action: Mouse scrolled (860, 384) with delta (0, 0)
Screenshot: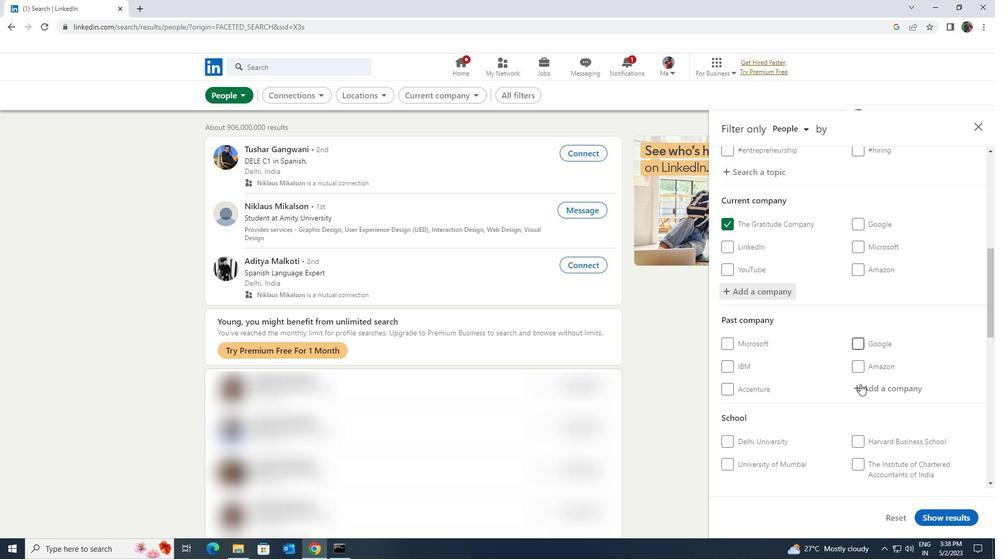 
Action: Mouse scrolled (860, 384) with delta (0, 0)
Screenshot: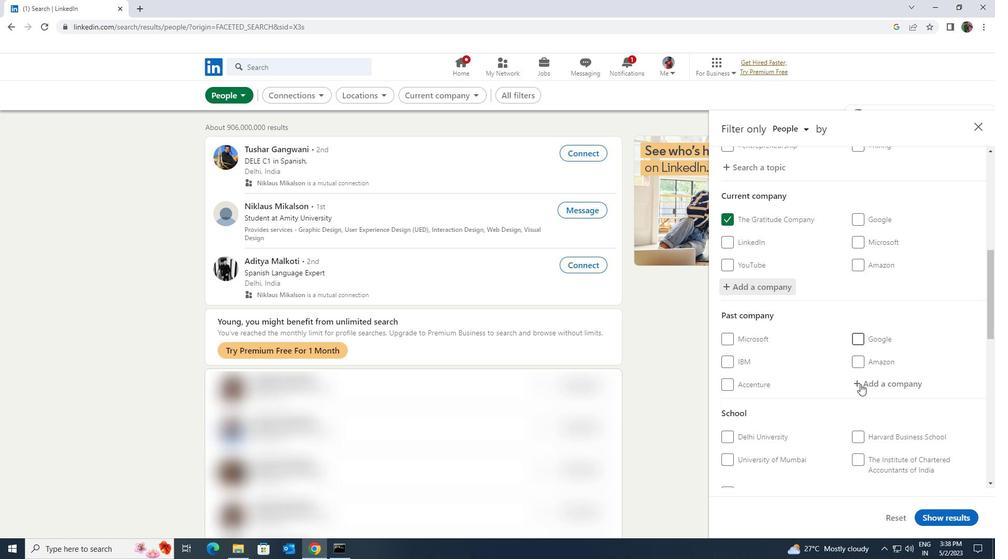 
Action: Mouse moved to (863, 385)
Screenshot: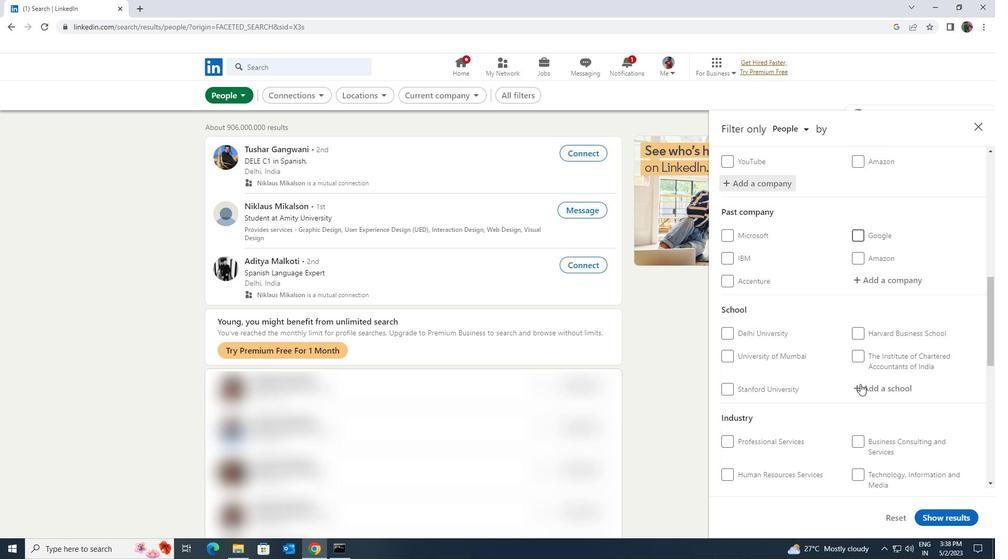 
Action: Mouse pressed left at (863, 385)
Screenshot: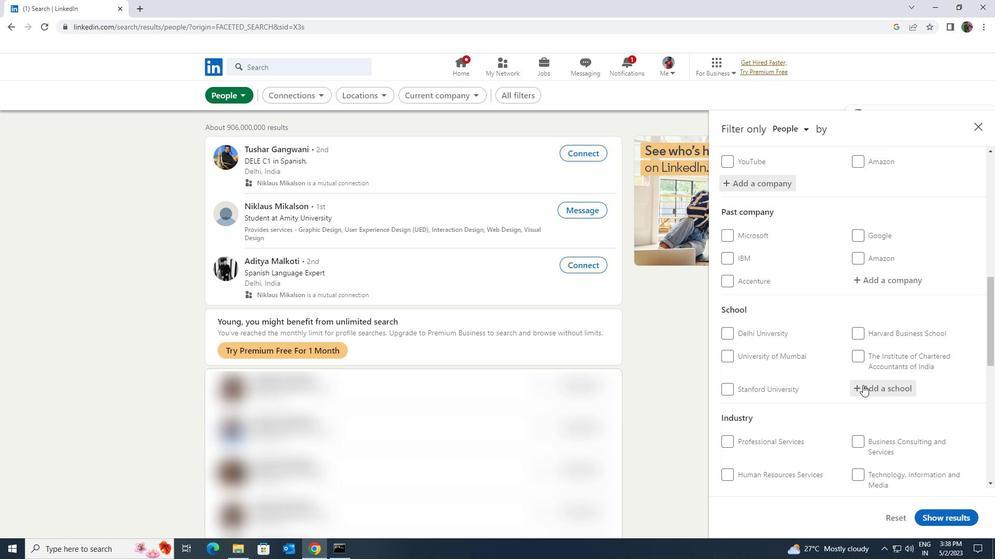 
Action: Mouse moved to (863, 385)
Screenshot: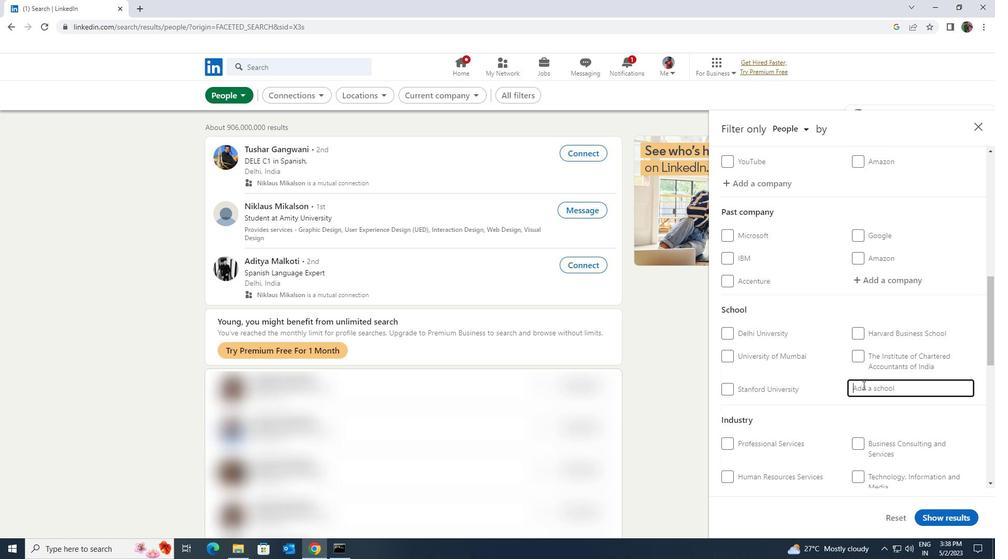 
Action: Key pressed <Key.shift><Key.shift><Key.shift><Key.shift><Key.shift><Key.shift>EWING
Screenshot: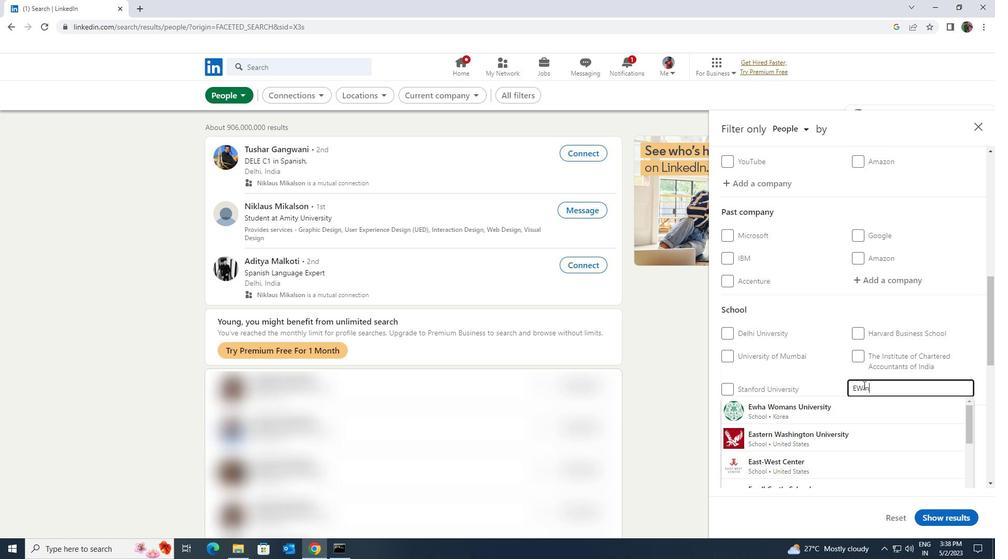 
Action: Mouse moved to (859, 401)
Screenshot: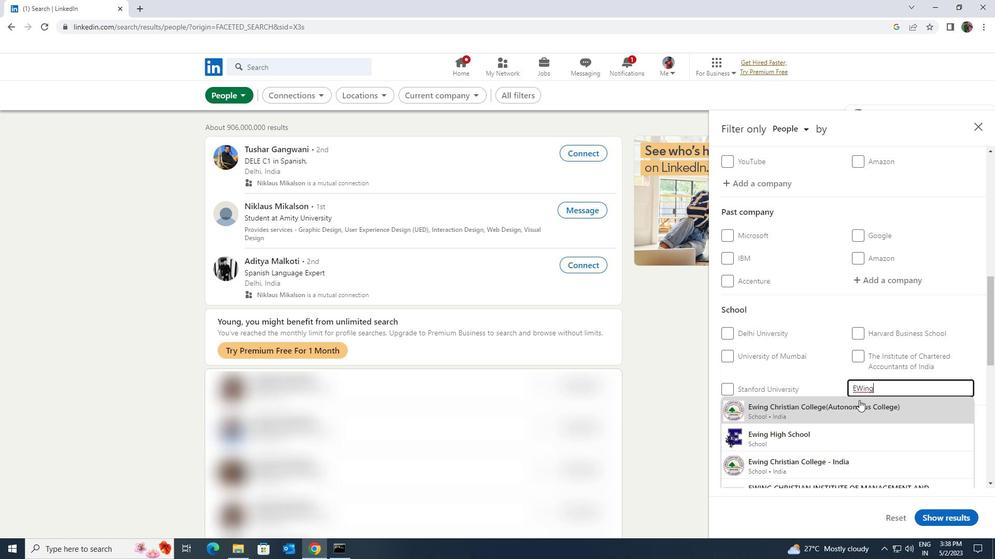 
Action: Mouse pressed left at (859, 401)
Screenshot: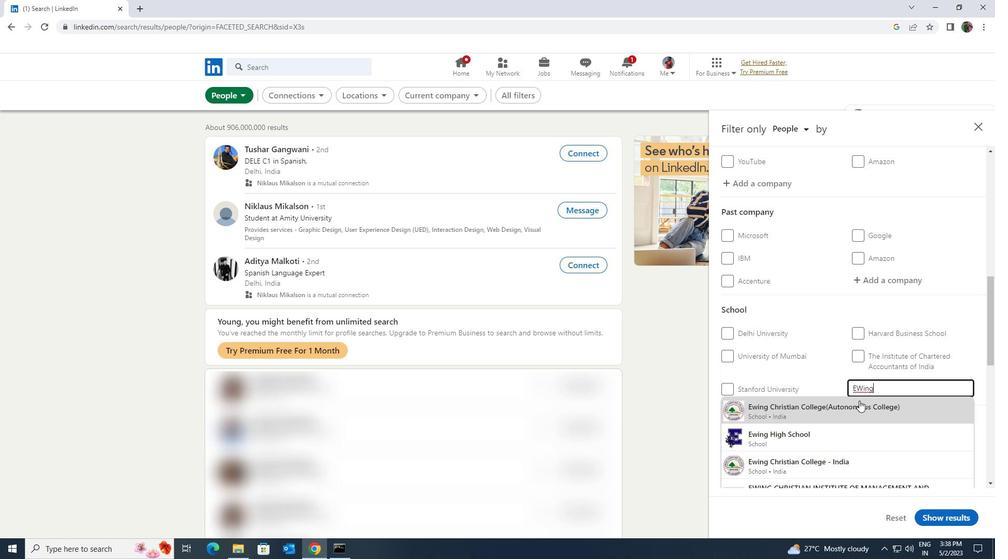 
Action: Mouse scrolled (859, 401) with delta (0, 0)
Screenshot: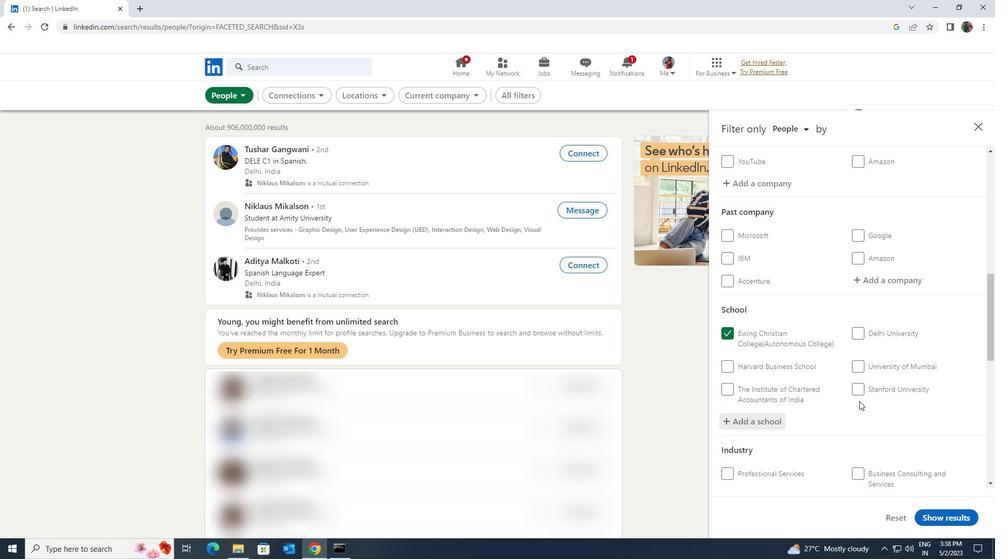 
Action: Mouse scrolled (859, 401) with delta (0, 0)
Screenshot: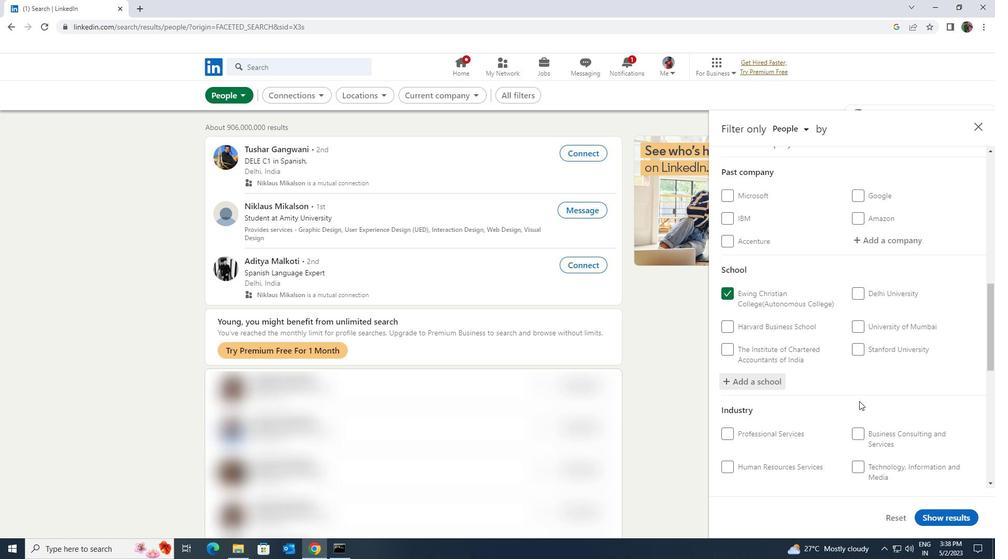 
Action: Mouse moved to (877, 431)
Screenshot: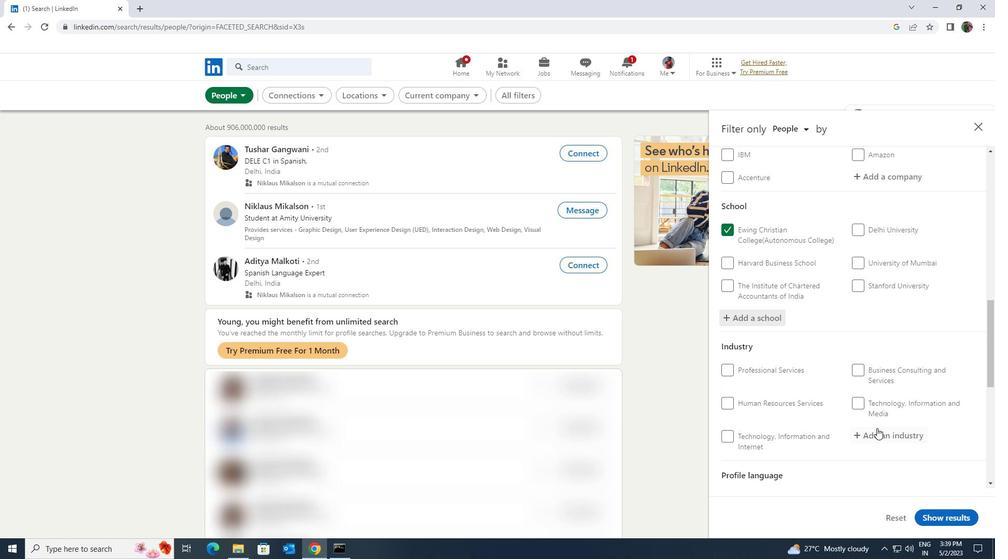 
Action: Mouse pressed left at (877, 431)
Screenshot: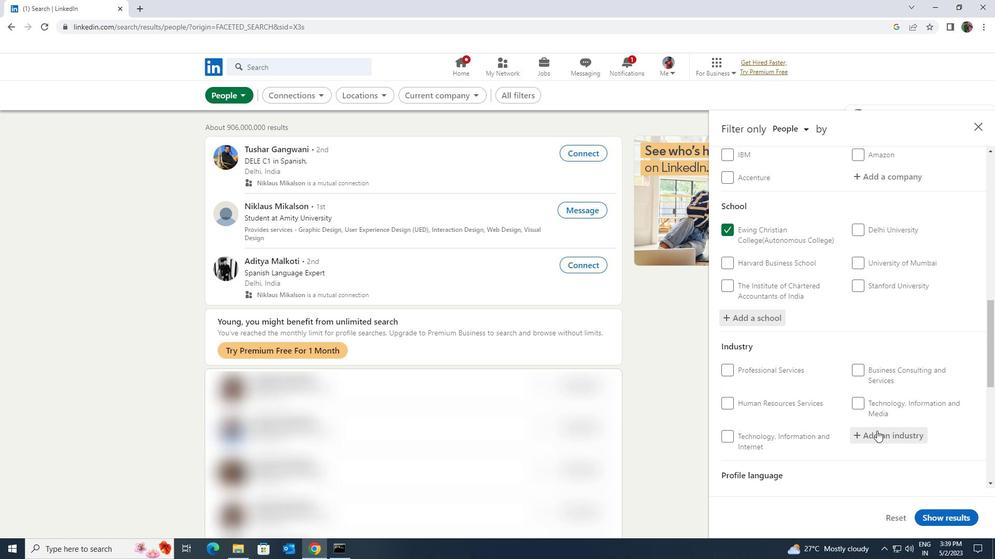 
Action: Key pressed <Key.shift>PLASTIC
Screenshot: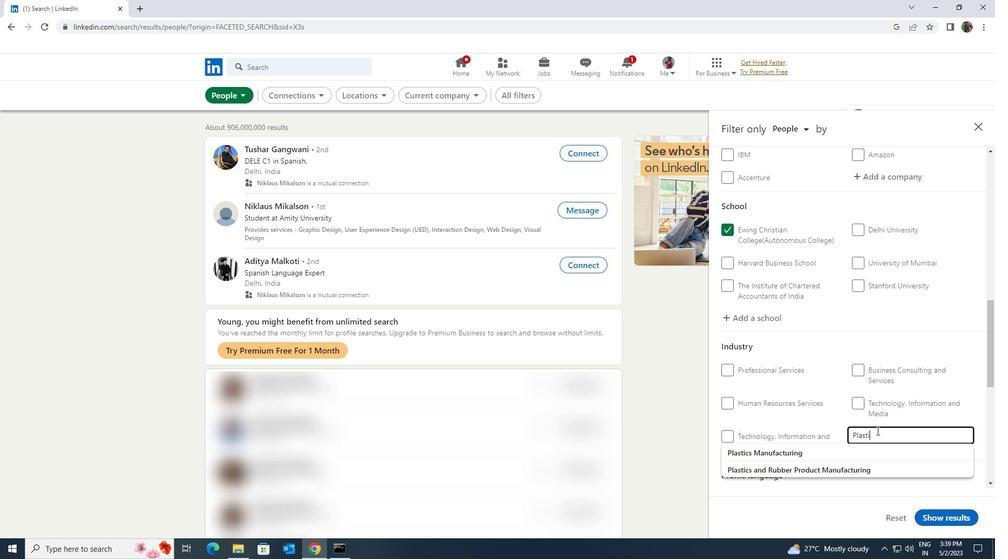 
Action: Mouse moved to (869, 447)
Screenshot: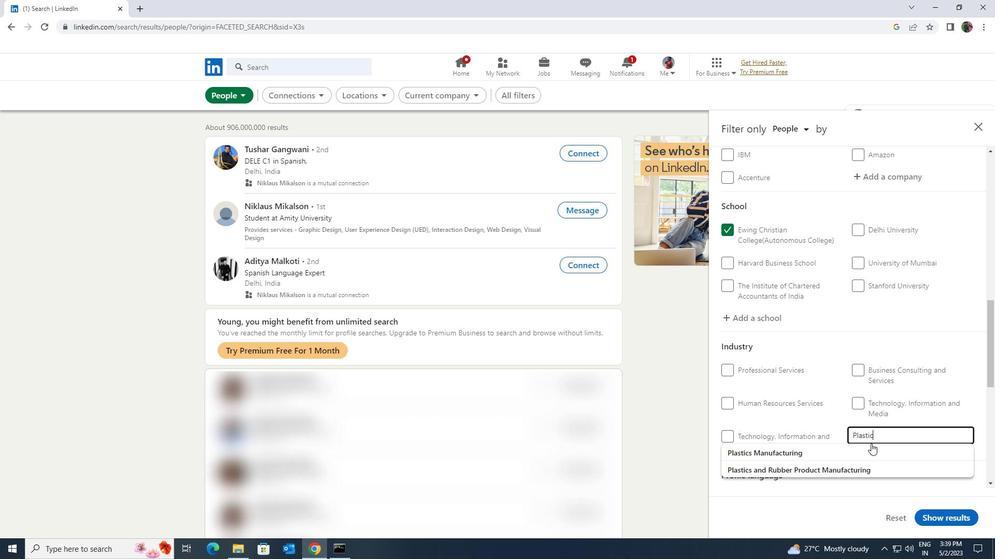 
Action: Mouse pressed left at (869, 447)
Screenshot: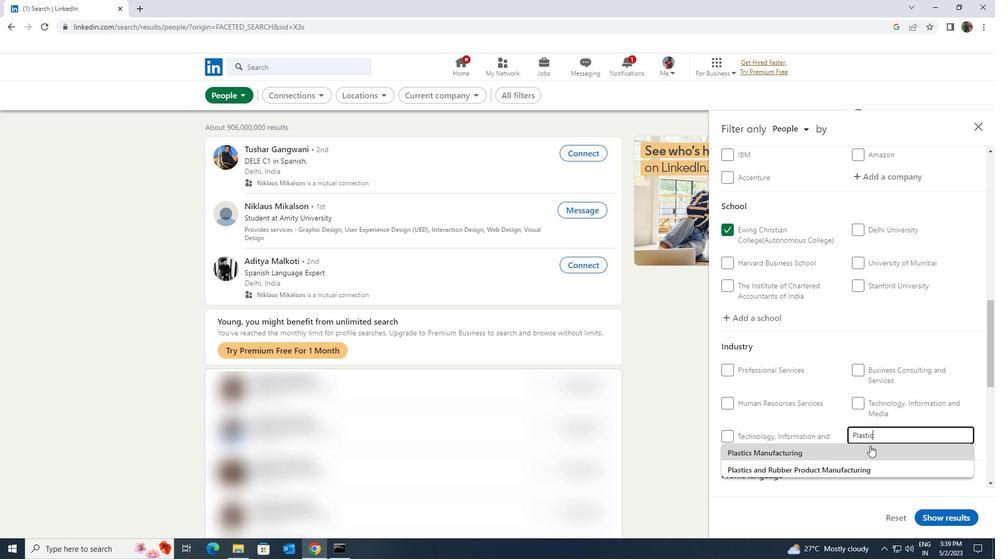 
Action: Mouse scrolled (869, 446) with delta (0, 0)
Screenshot: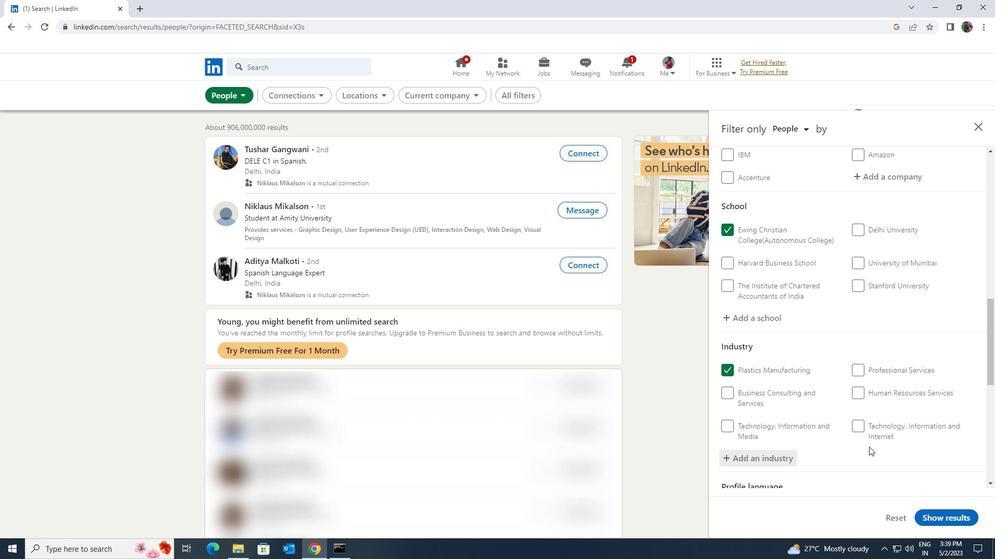 
Action: Mouse scrolled (869, 446) with delta (0, 0)
Screenshot: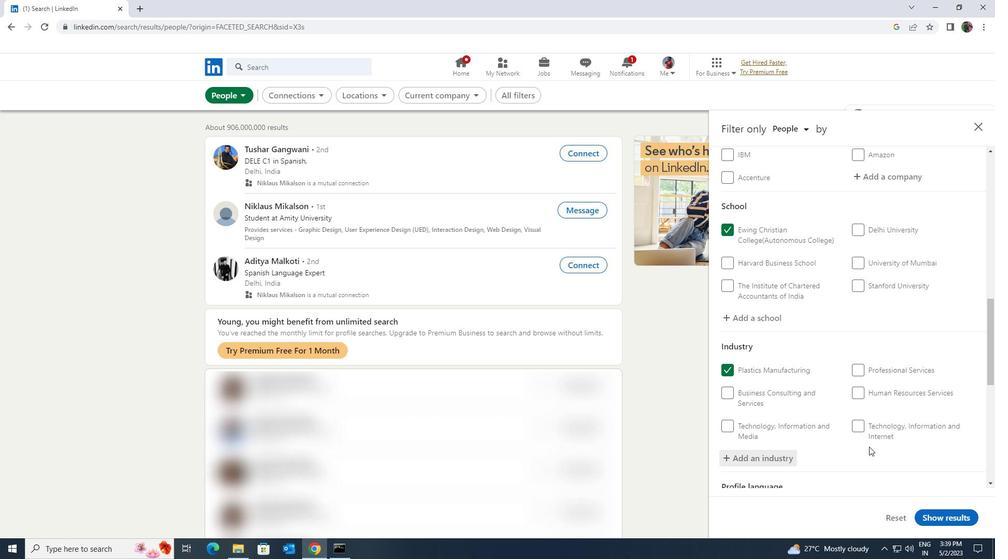 
Action: Mouse scrolled (869, 446) with delta (0, 0)
Screenshot: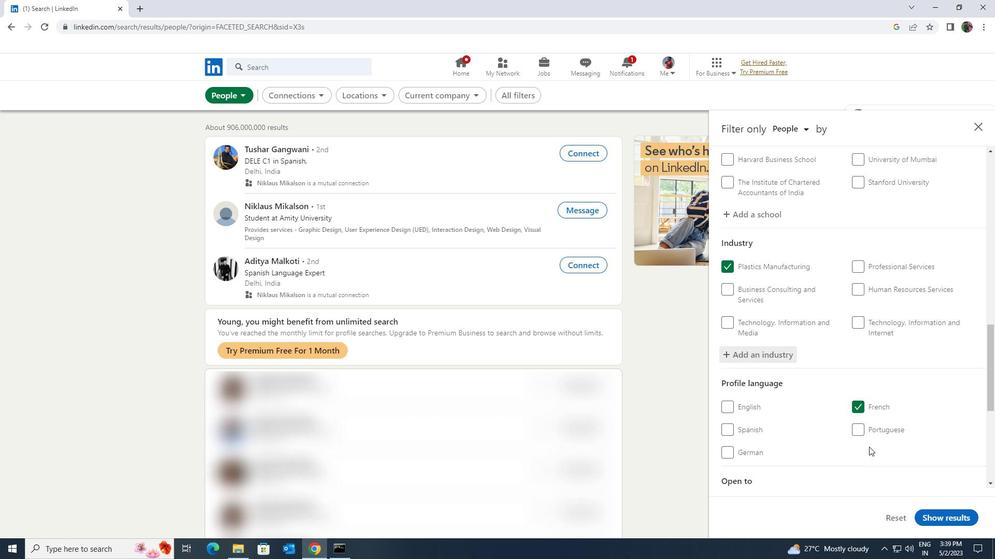 
Action: Mouse scrolled (869, 446) with delta (0, 0)
Screenshot: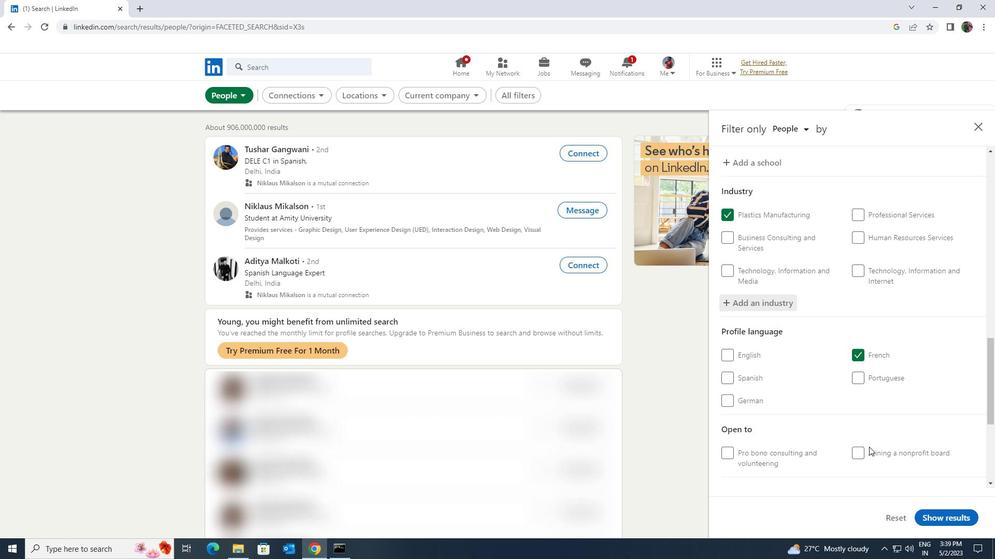 
Action: Mouse scrolled (869, 446) with delta (0, 0)
Screenshot: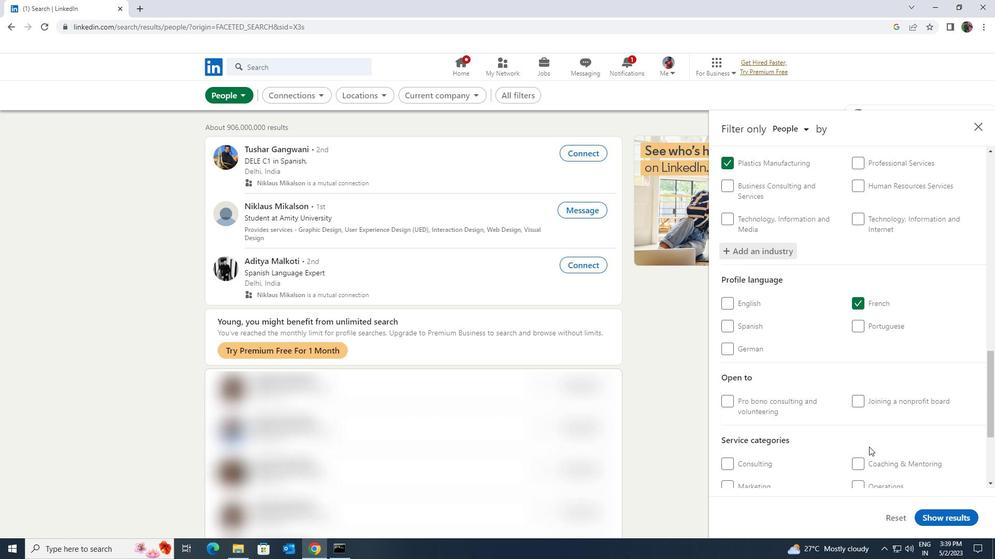 
Action: Mouse moved to (865, 450)
Screenshot: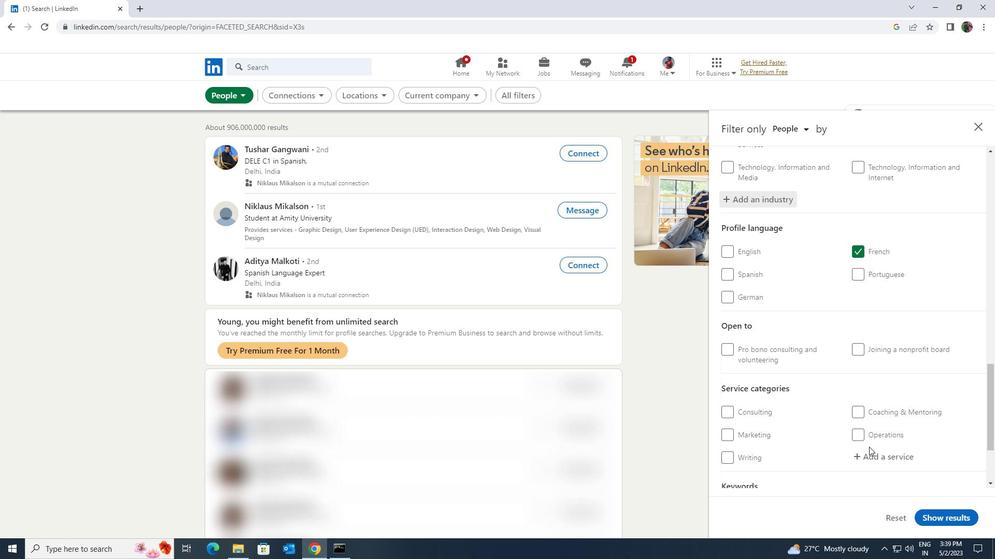 
Action: Mouse pressed left at (865, 450)
Screenshot: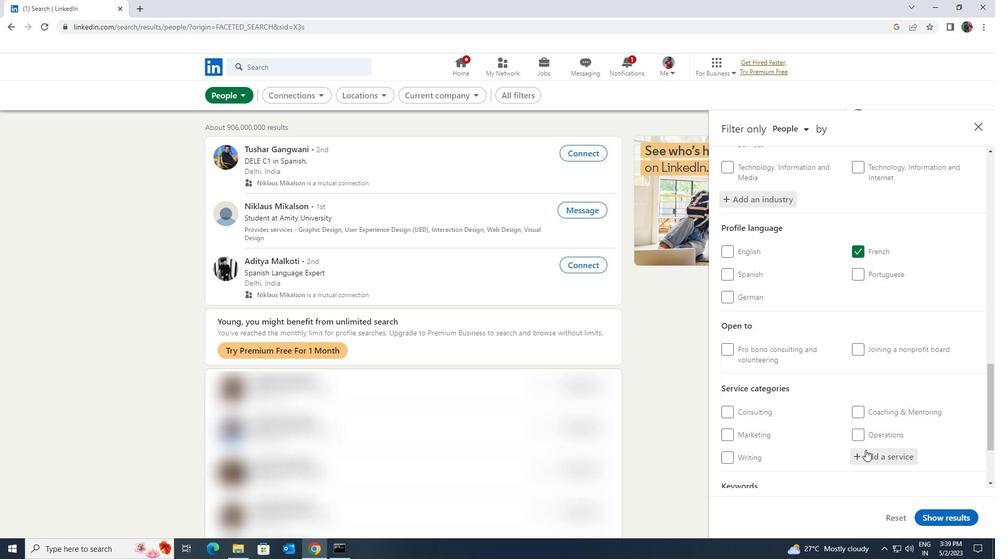
Action: Key pressed <Key.shift><Key.shift><Key.shift><Key.shift><Key.shift><Key.shift><Key.shift><Key.shift><Key.shift><Key.shift><Key.shift>GROWTH
Screenshot: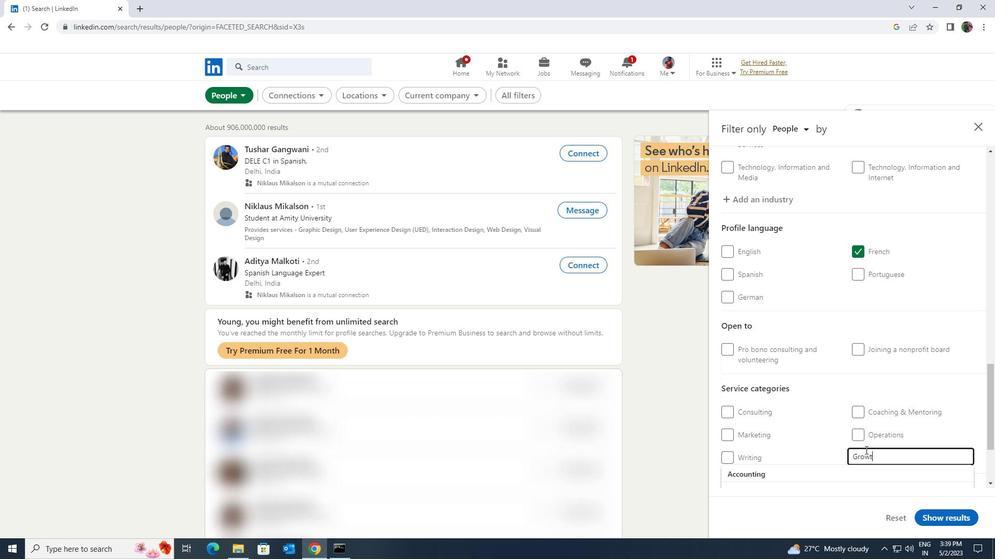 
Action: Mouse moved to (854, 467)
Screenshot: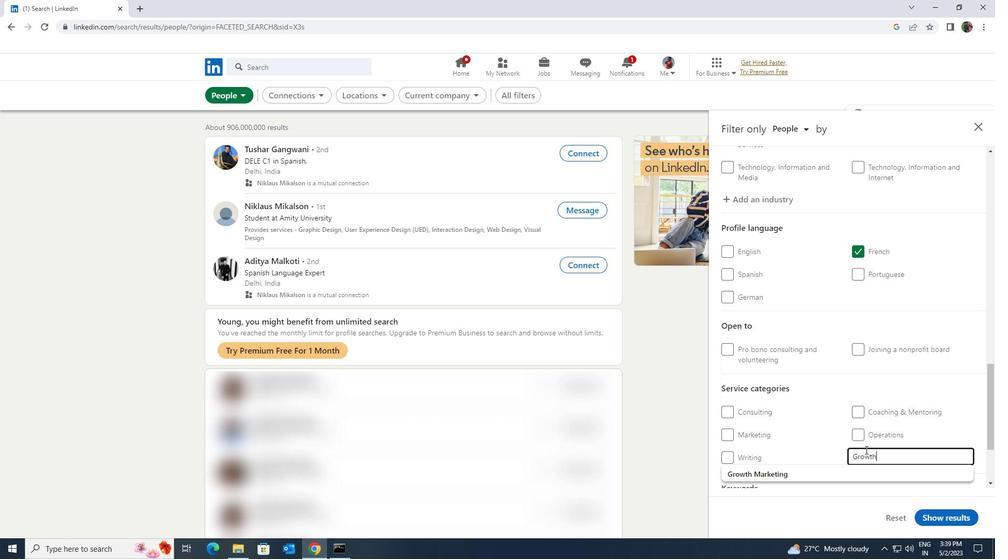 
Action: Mouse pressed left at (854, 467)
Screenshot: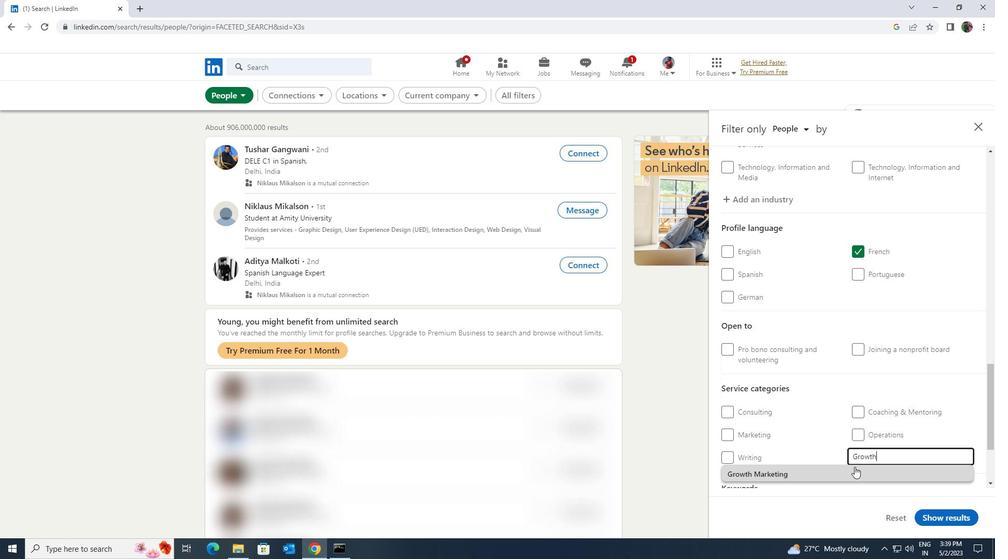 
Action: Mouse scrolled (854, 467) with delta (0, 0)
Screenshot: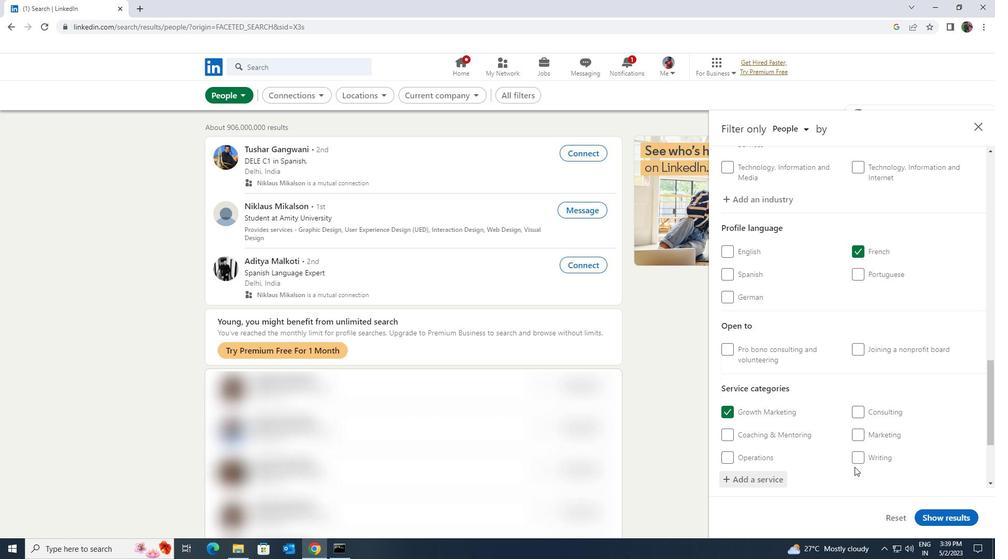 
Action: Mouse scrolled (854, 467) with delta (0, 0)
Screenshot: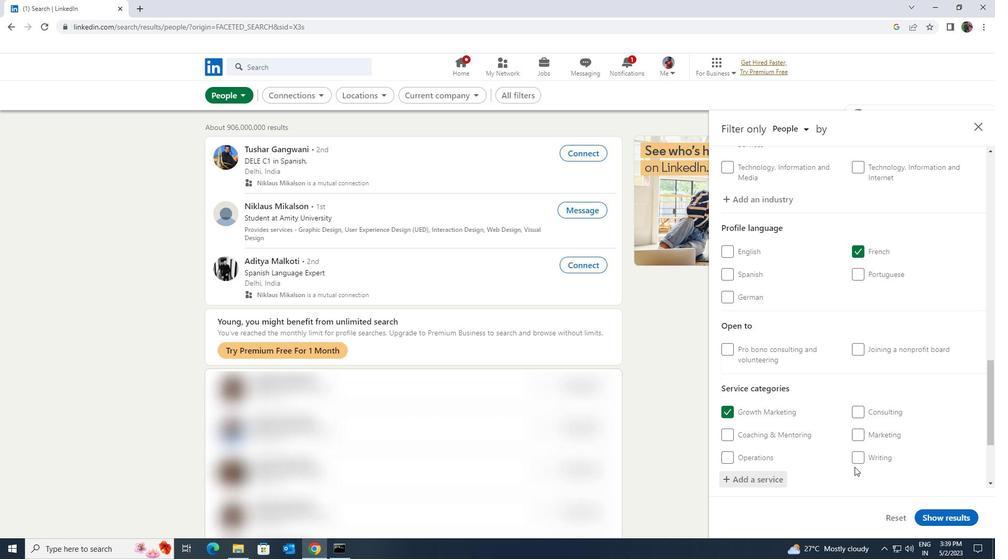 
Action: Mouse moved to (837, 472)
Screenshot: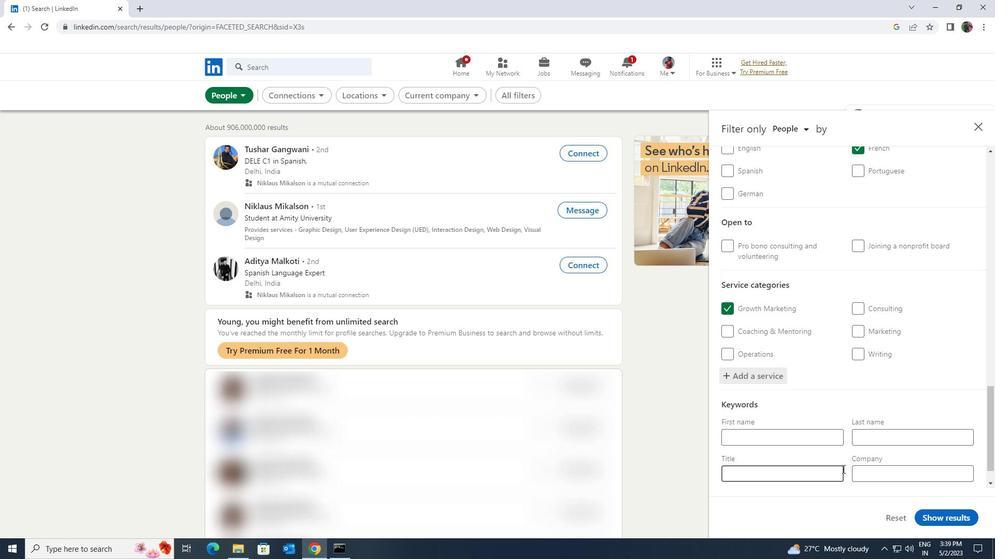 
Action: Mouse pressed left at (837, 472)
Screenshot: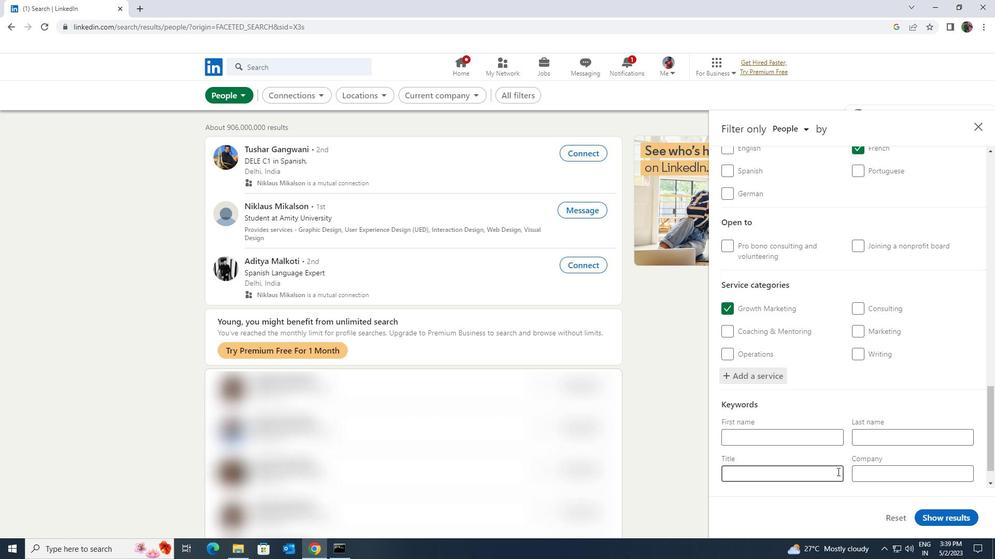 
Action: Key pressed <Key.shift><Key.shift><Key.shift><Key.shift><Key.shift><Key.shift><Key.shift><Key.shift><Key.shift><Key.shift><Key.shift><Key.shift>BRAND<Key.space><Key.shift>MANAGER
Screenshot: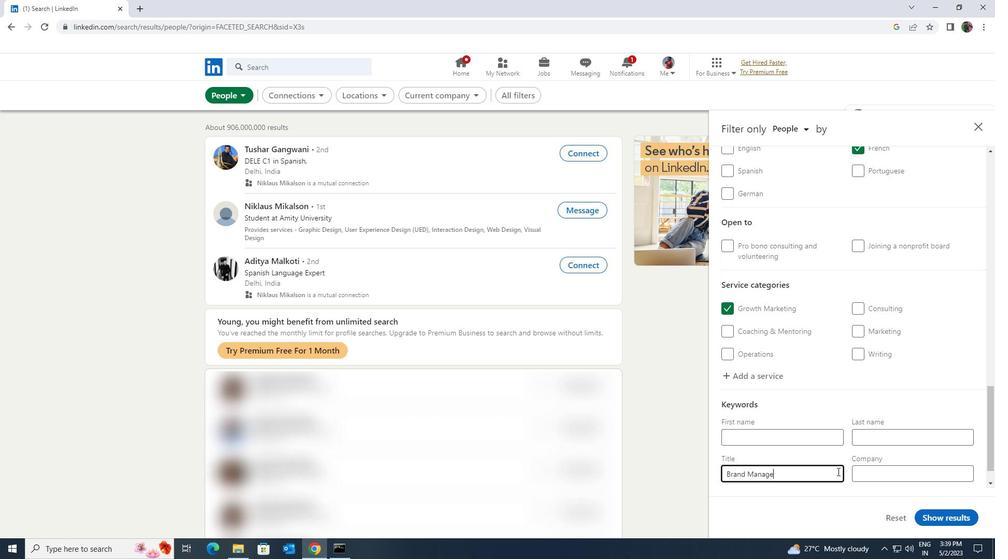 
Action: Mouse moved to (932, 514)
Screenshot: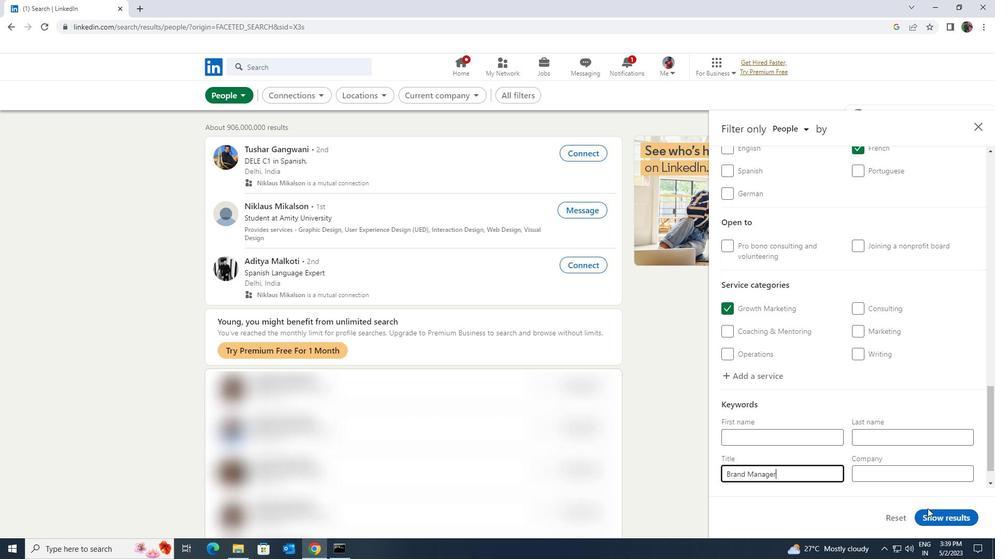 
Action: Mouse pressed left at (932, 514)
Screenshot: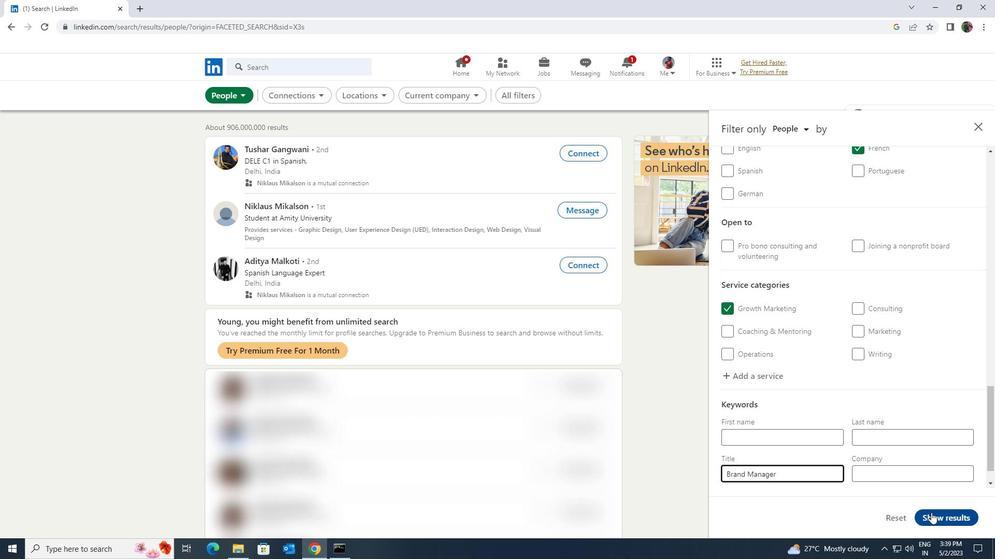 
